 Task: In the  document Povertyfile.epub change page color to  'Grey'. Insert watermark  'Do not copy ' Apply Font Style in watermark Georgia
Action: Mouse moved to (235, 413)
Screenshot: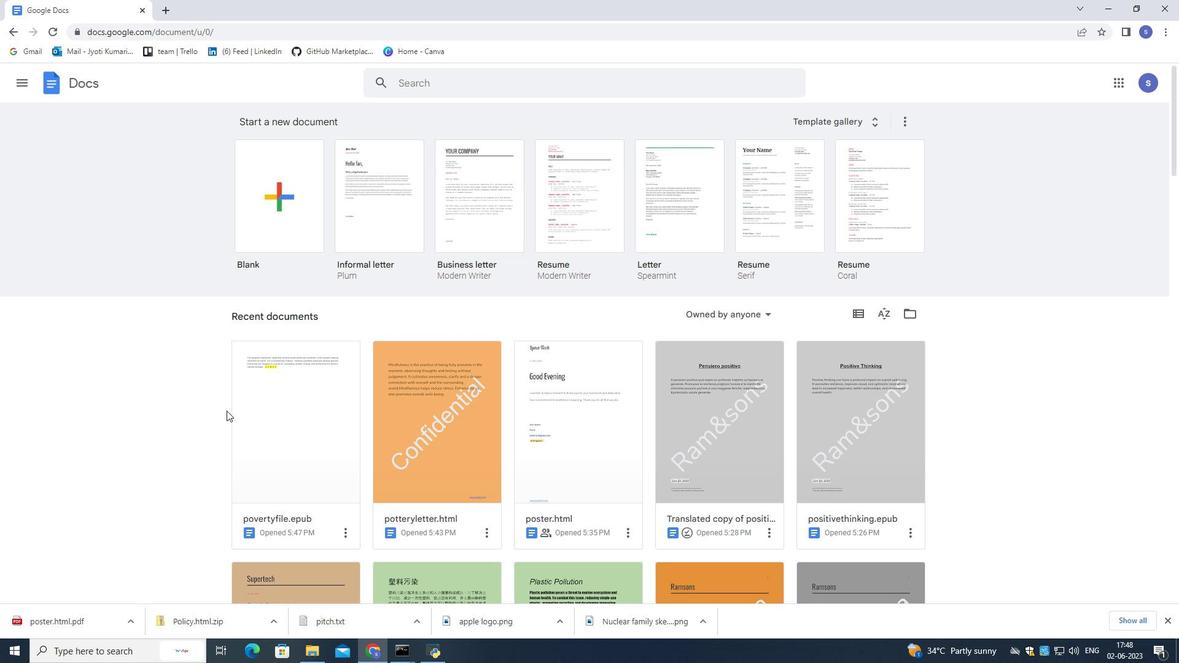 
Action: Mouse pressed left at (235, 413)
Screenshot: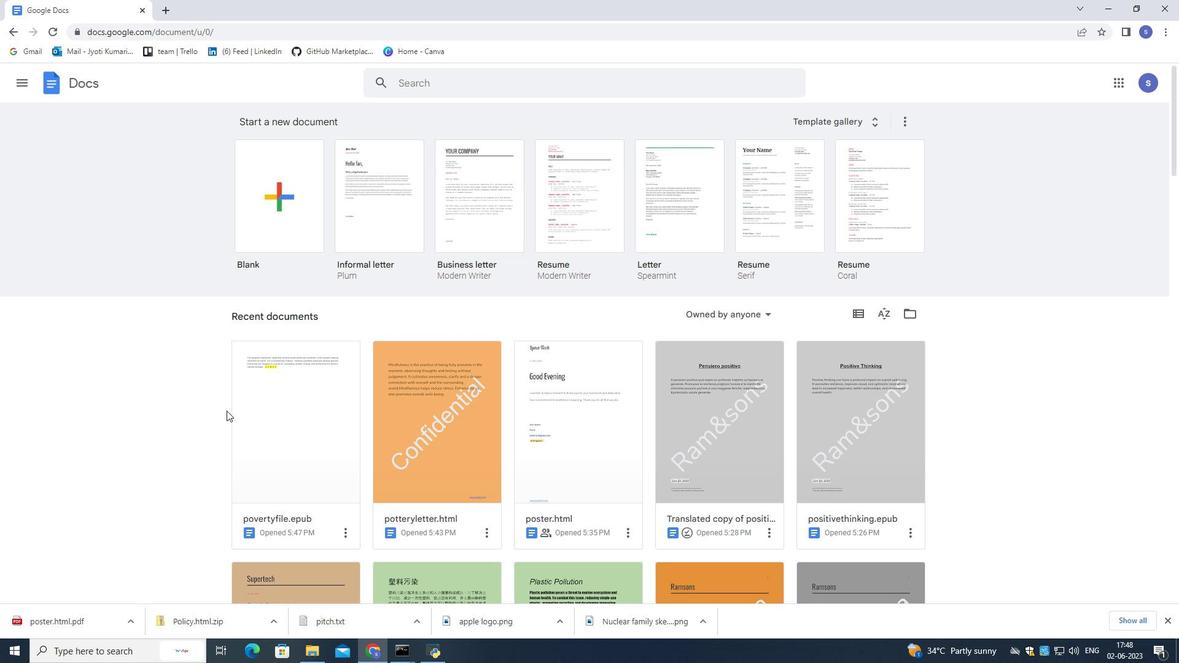 
Action: Mouse moved to (237, 414)
Screenshot: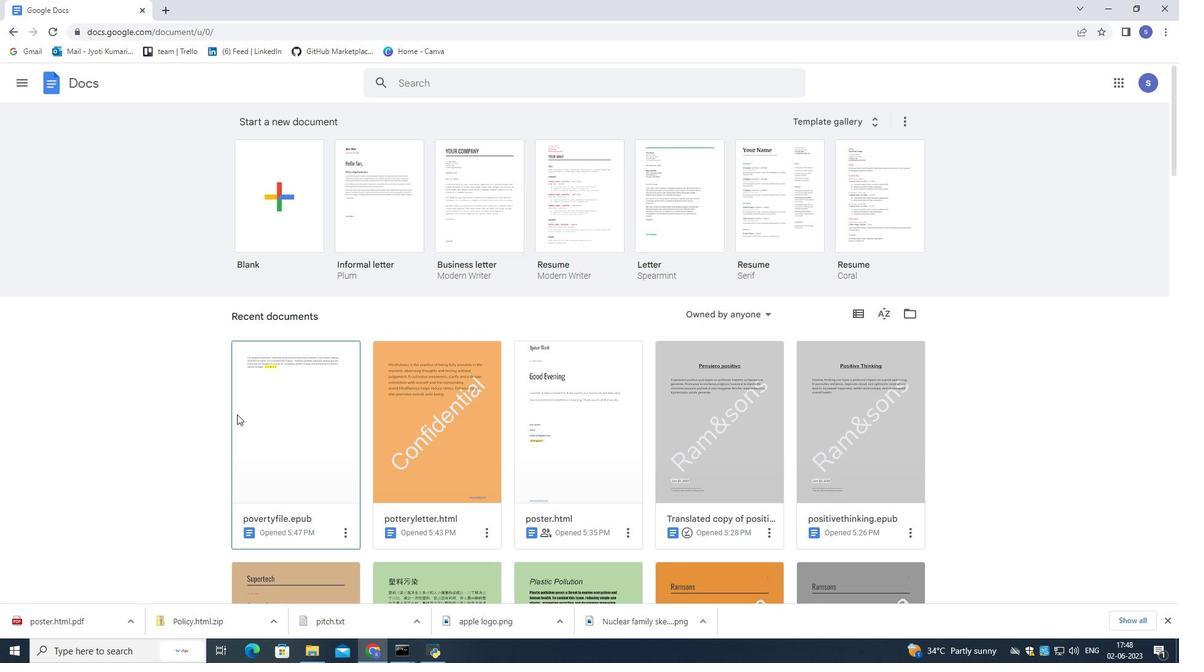 
Action: Mouse pressed left at (237, 414)
Screenshot: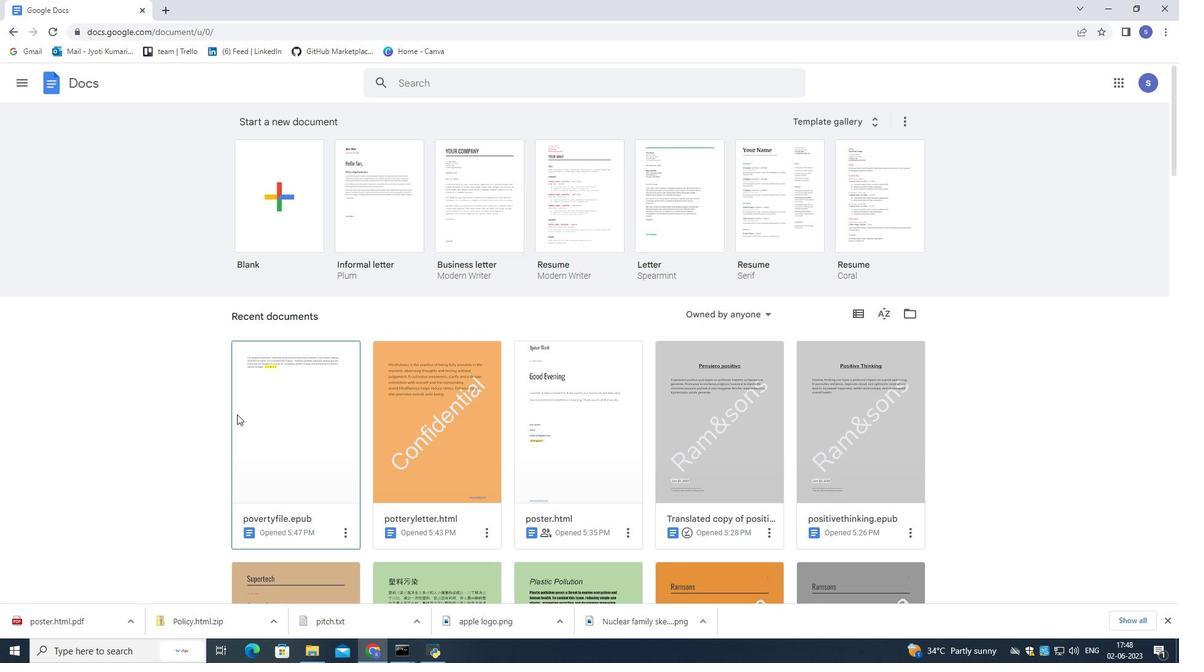 
Action: Mouse moved to (46, 87)
Screenshot: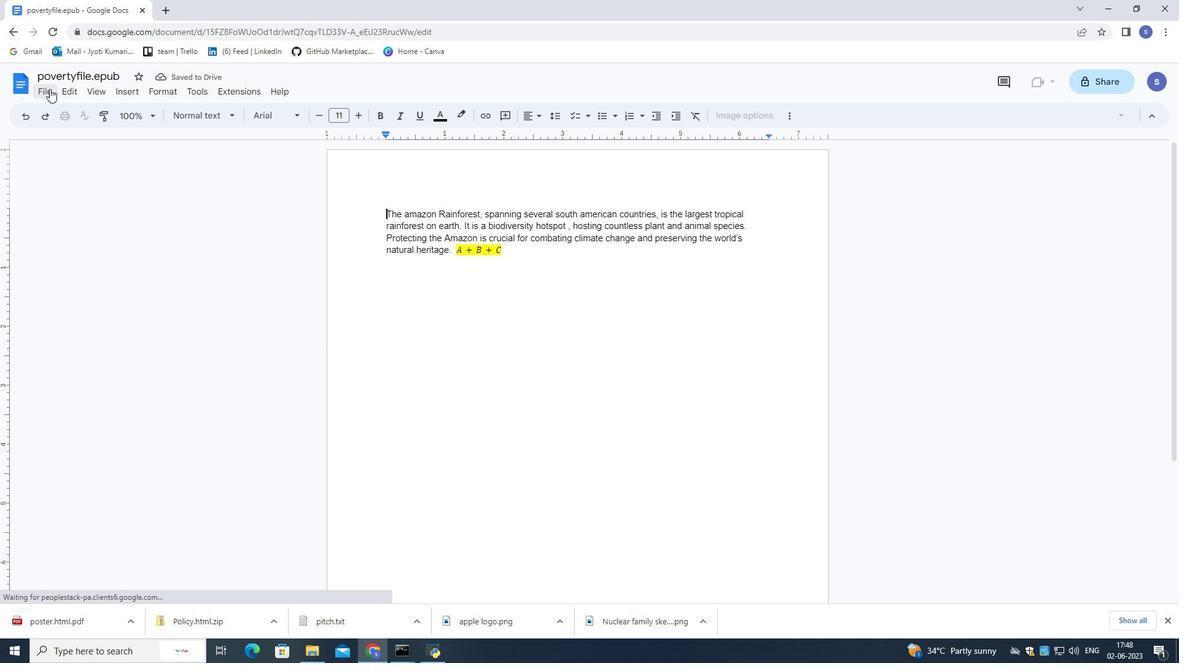 
Action: Mouse pressed left at (46, 87)
Screenshot: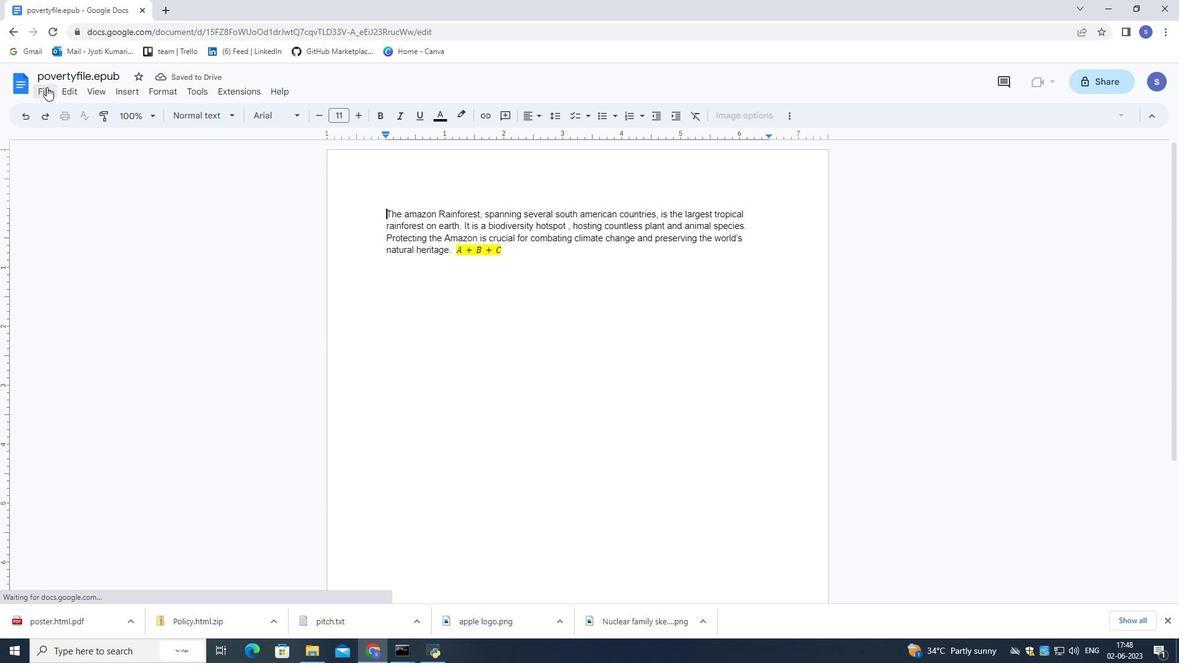 
Action: Mouse moved to (96, 385)
Screenshot: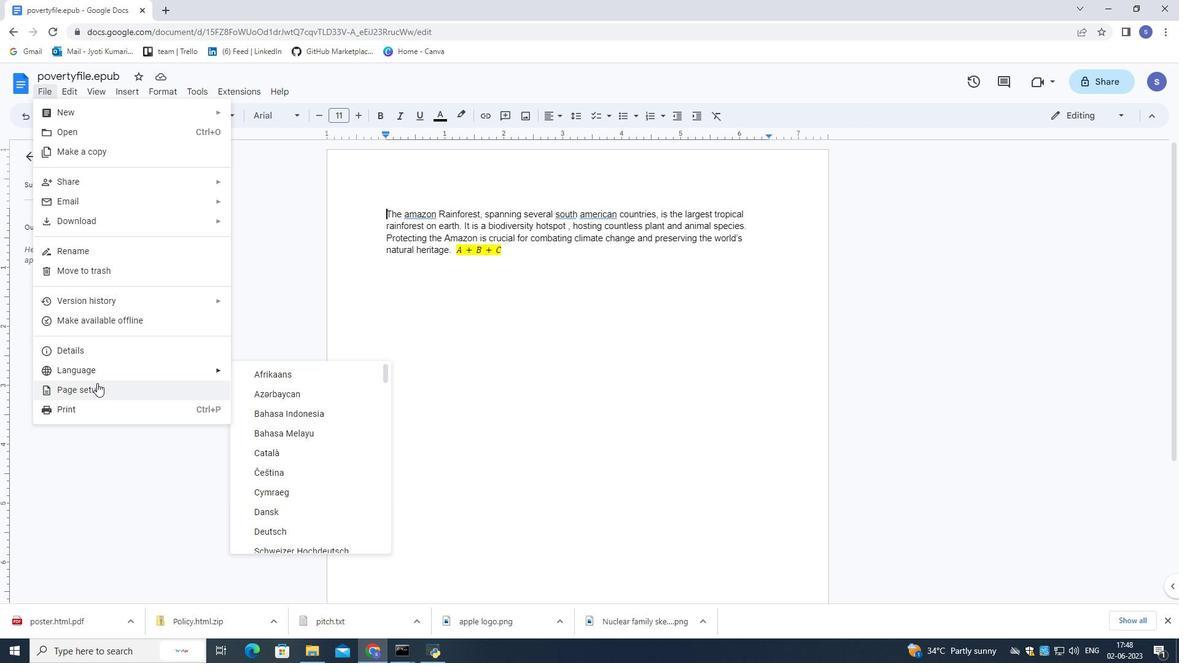 
Action: Mouse pressed left at (96, 385)
Screenshot: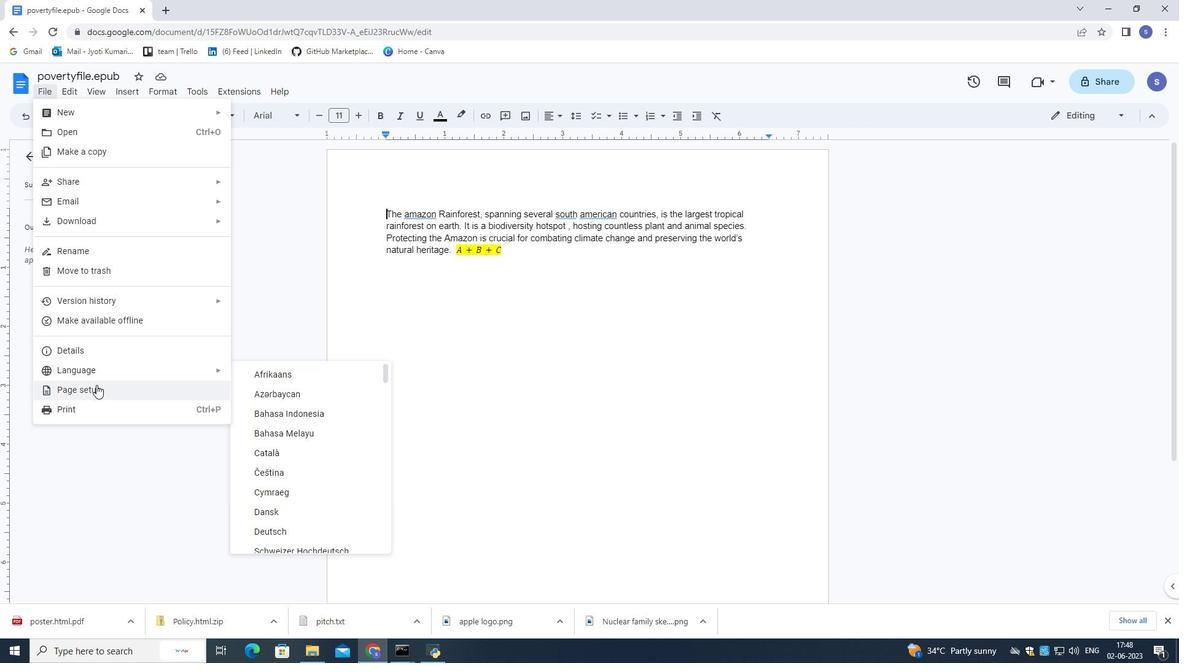 
Action: Mouse moved to (485, 412)
Screenshot: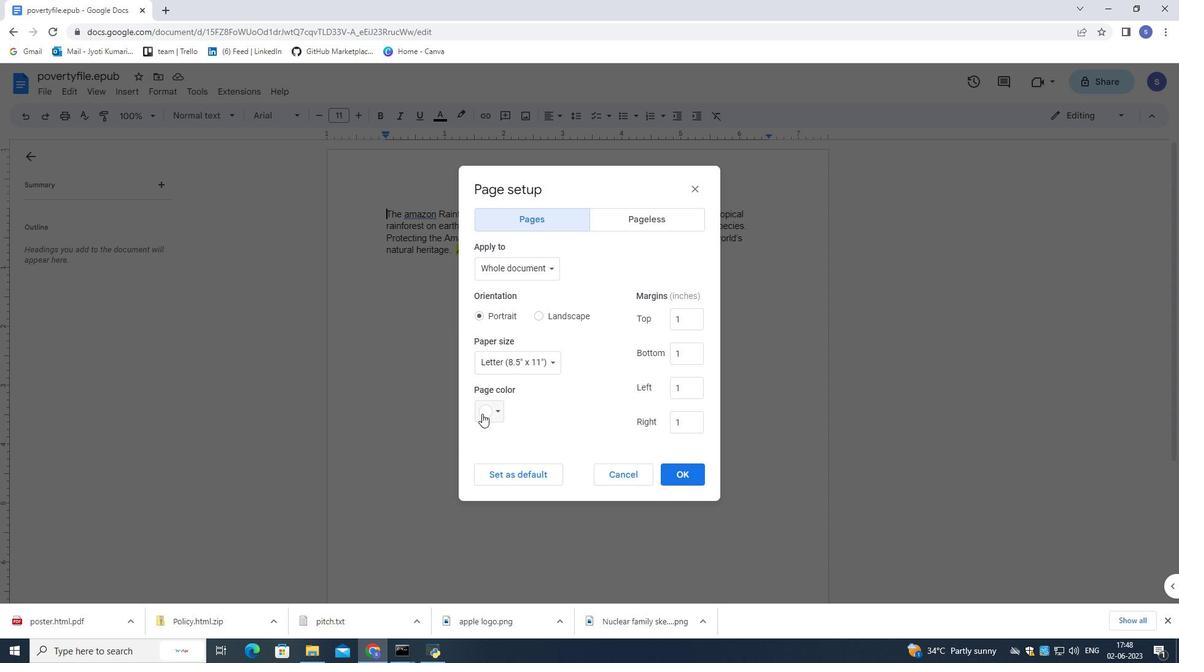 
Action: Mouse pressed left at (485, 412)
Screenshot: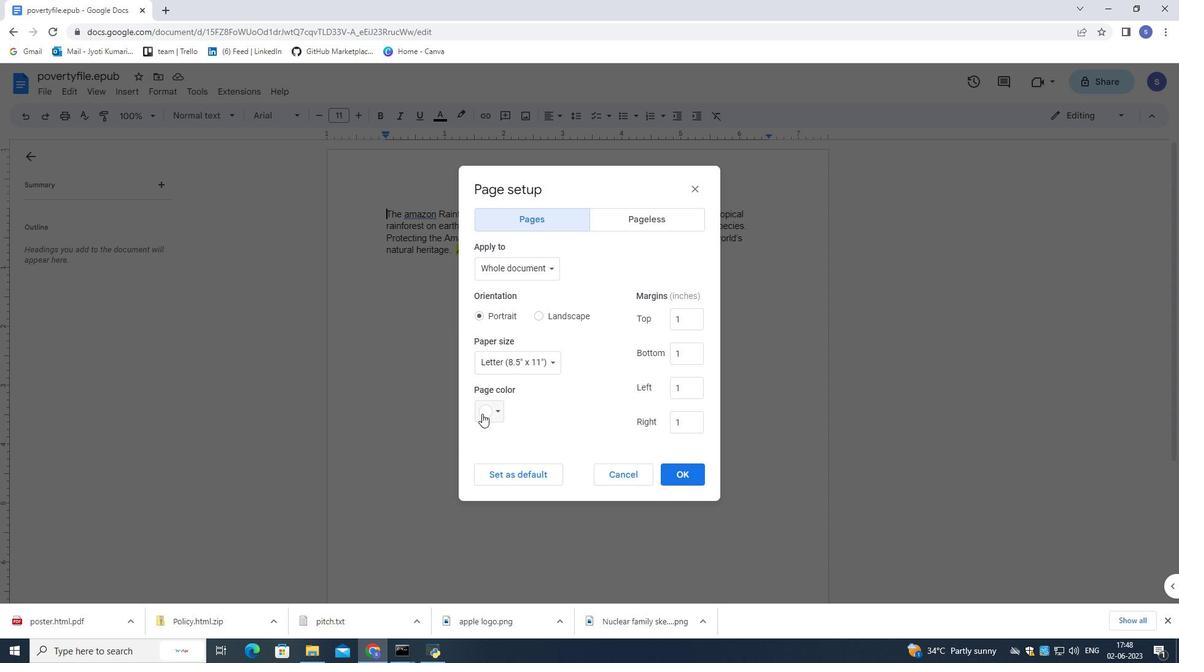 
Action: Mouse moved to (553, 433)
Screenshot: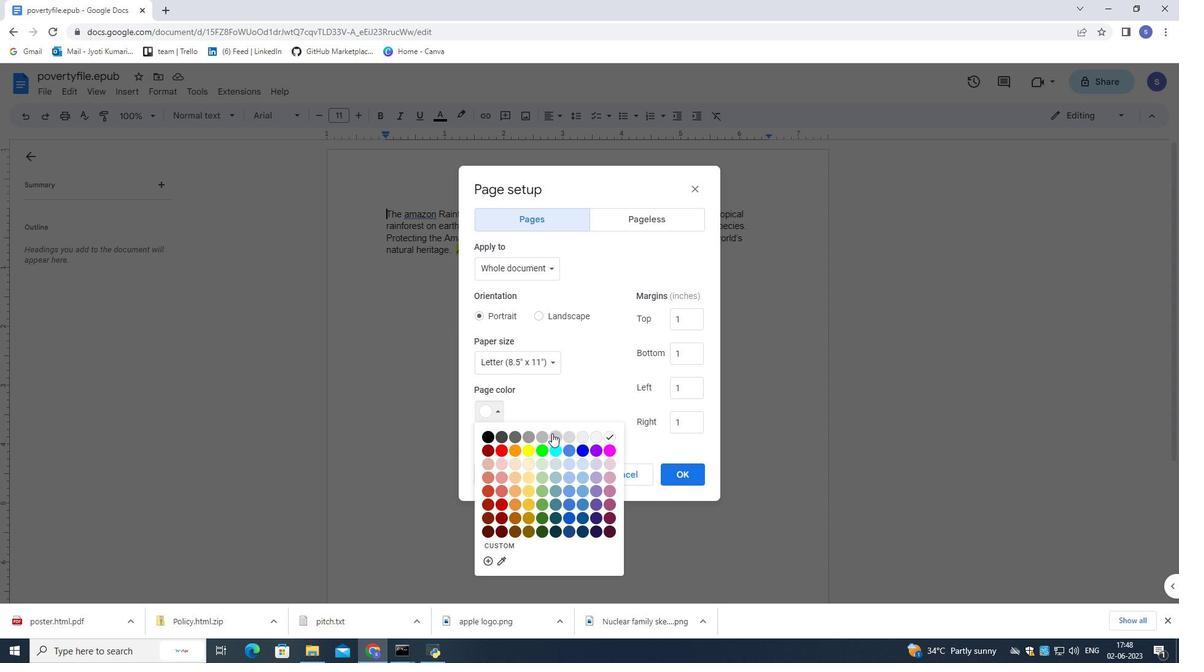 
Action: Mouse pressed left at (553, 433)
Screenshot: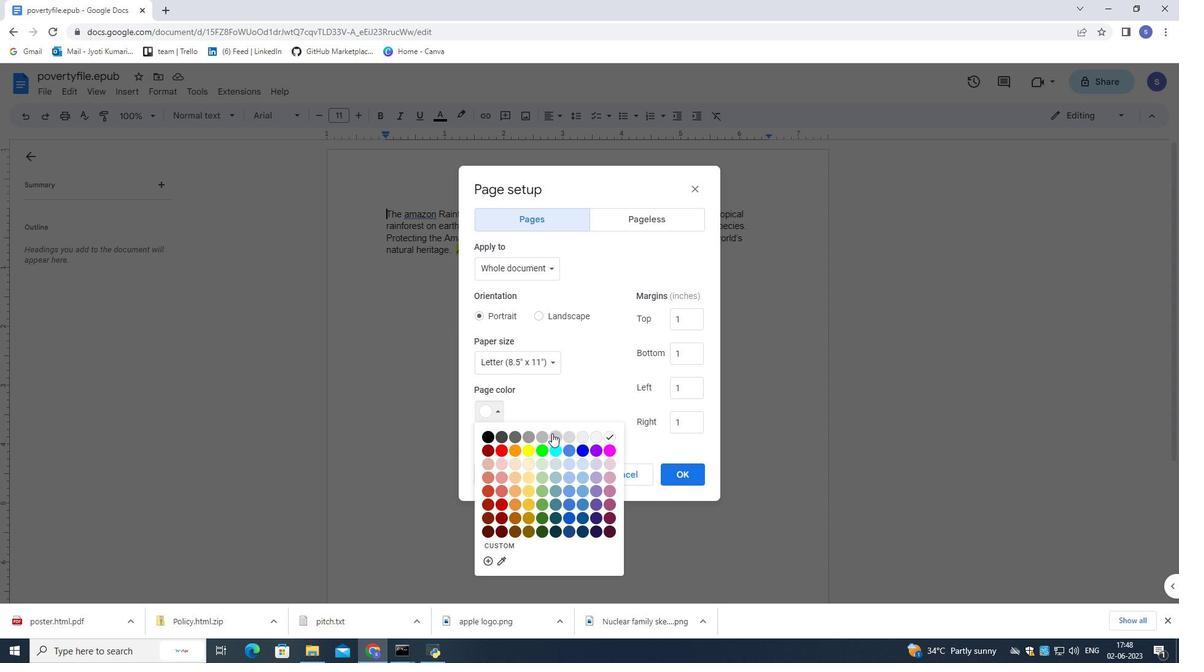 
Action: Mouse moved to (692, 472)
Screenshot: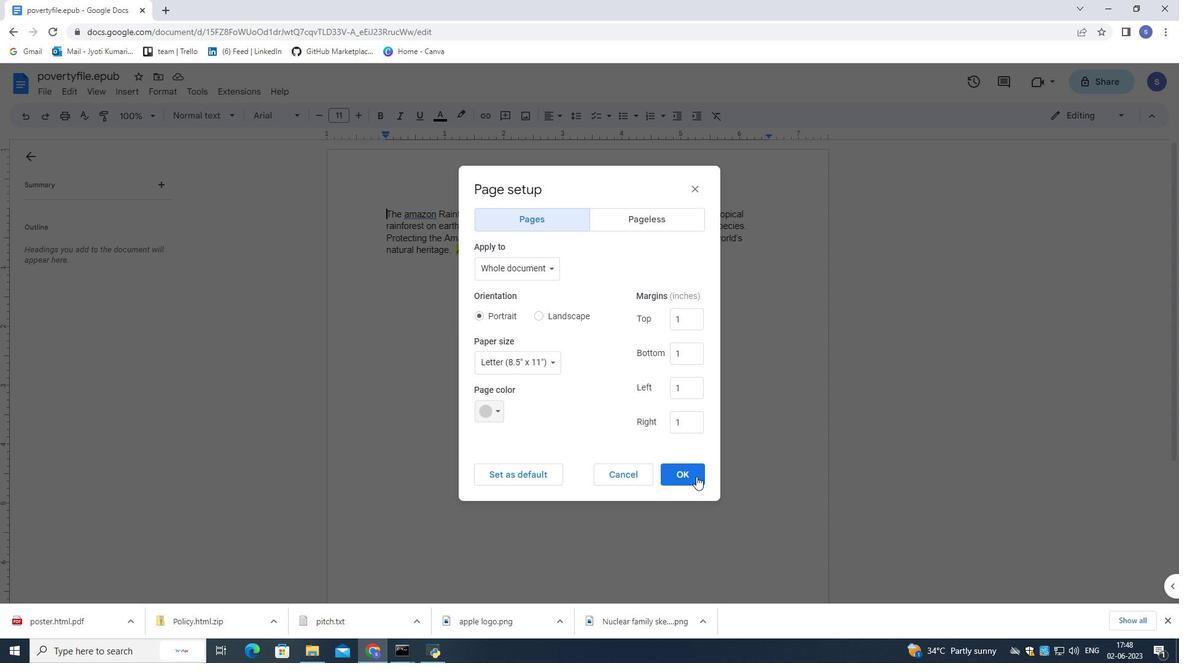 
Action: Mouse pressed left at (692, 472)
Screenshot: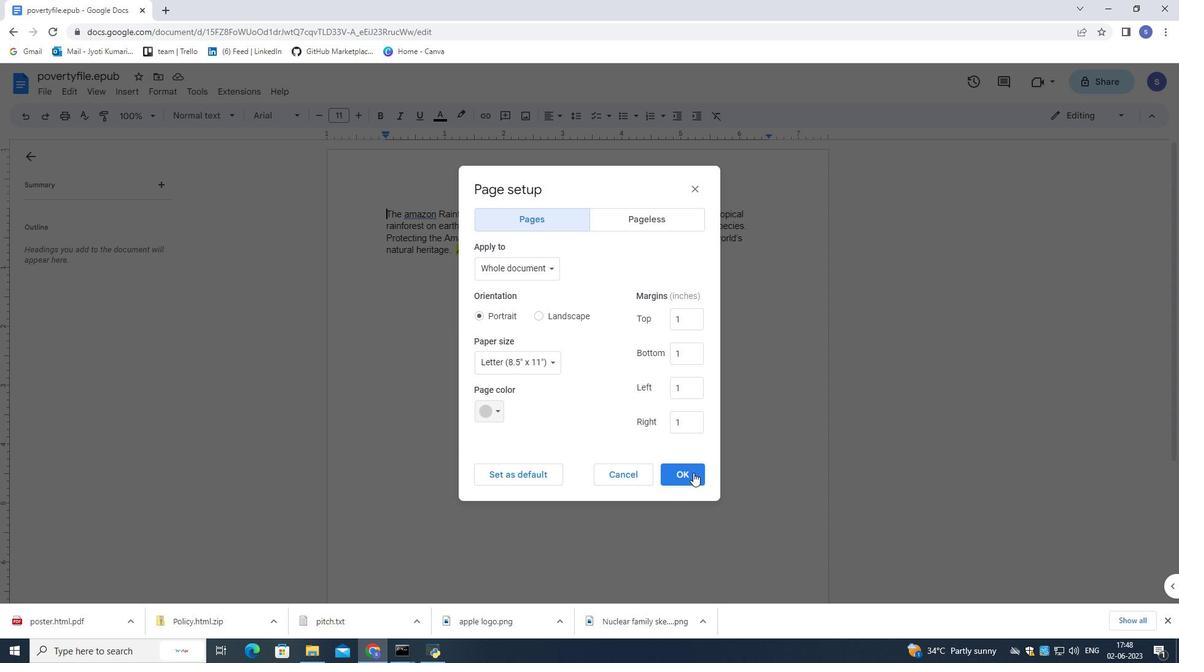 
Action: Mouse moved to (114, 91)
Screenshot: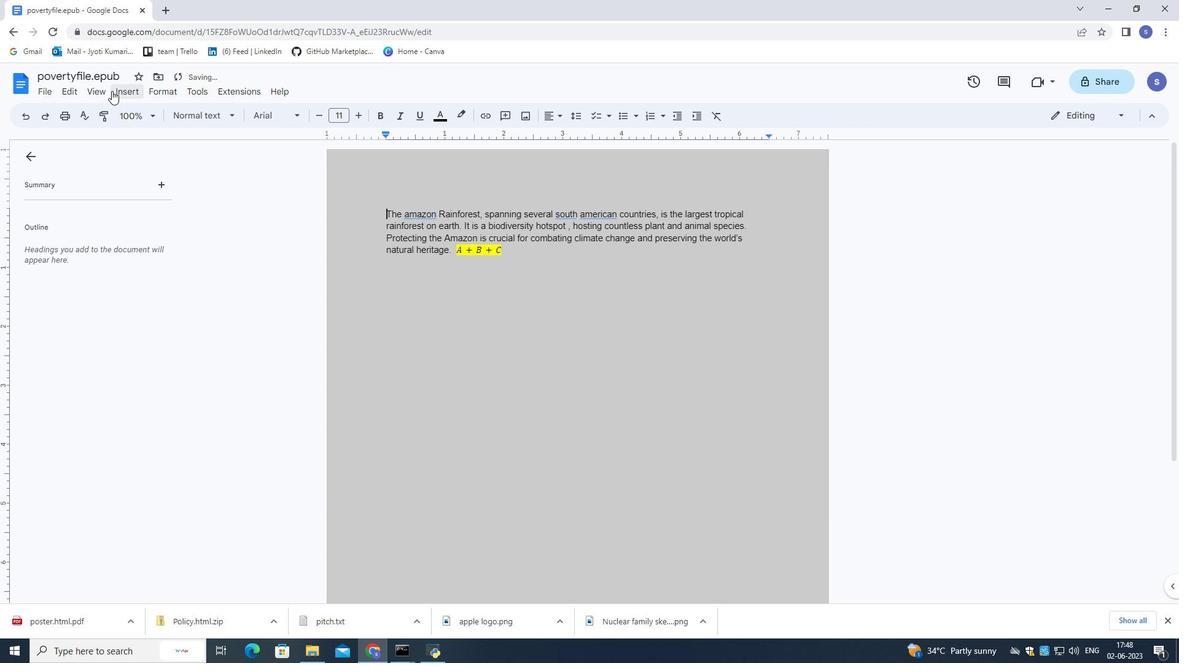
Action: Mouse pressed left at (114, 91)
Screenshot: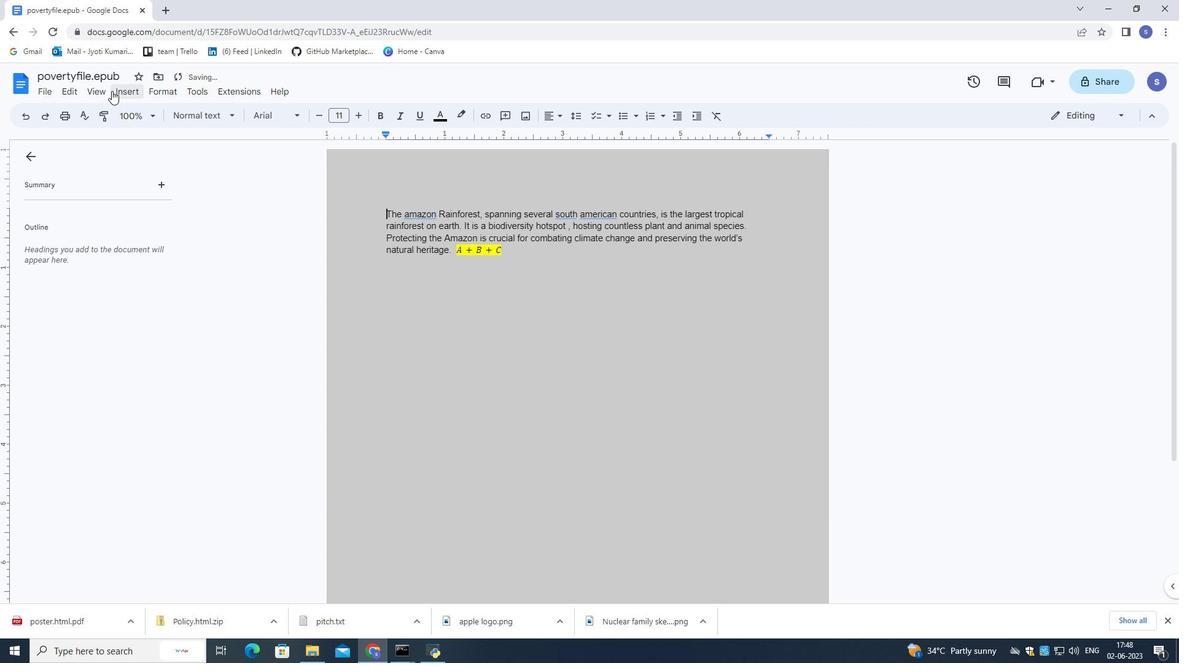 
Action: Mouse moved to (171, 377)
Screenshot: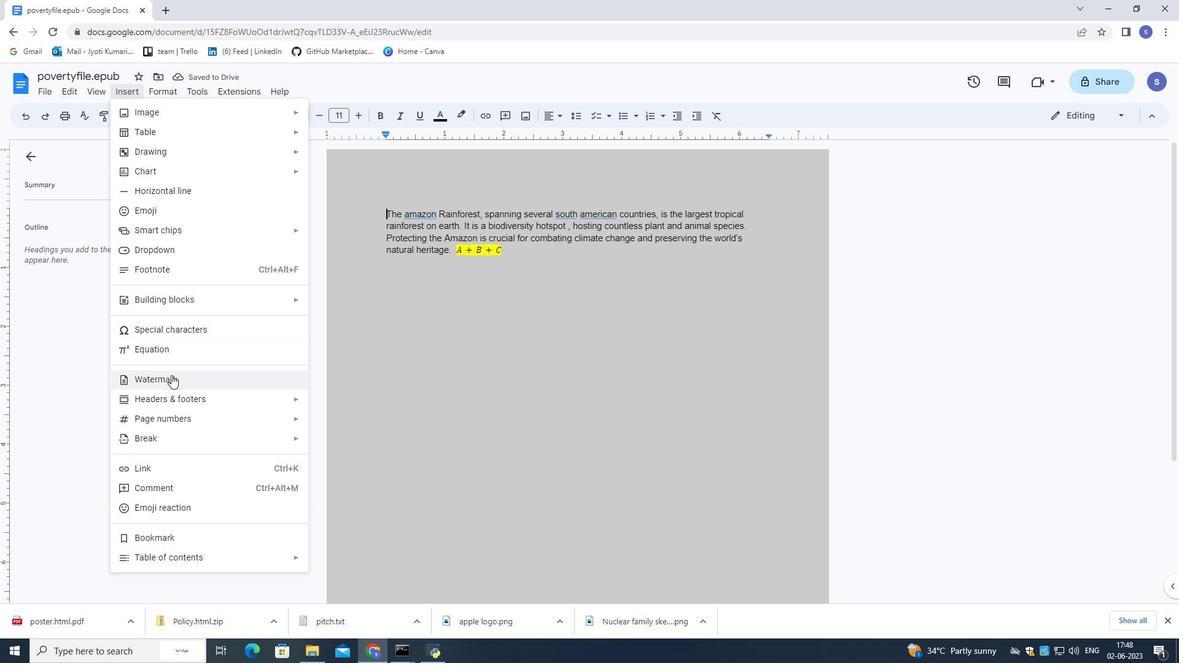 
Action: Mouse pressed left at (171, 377)
Screenshot: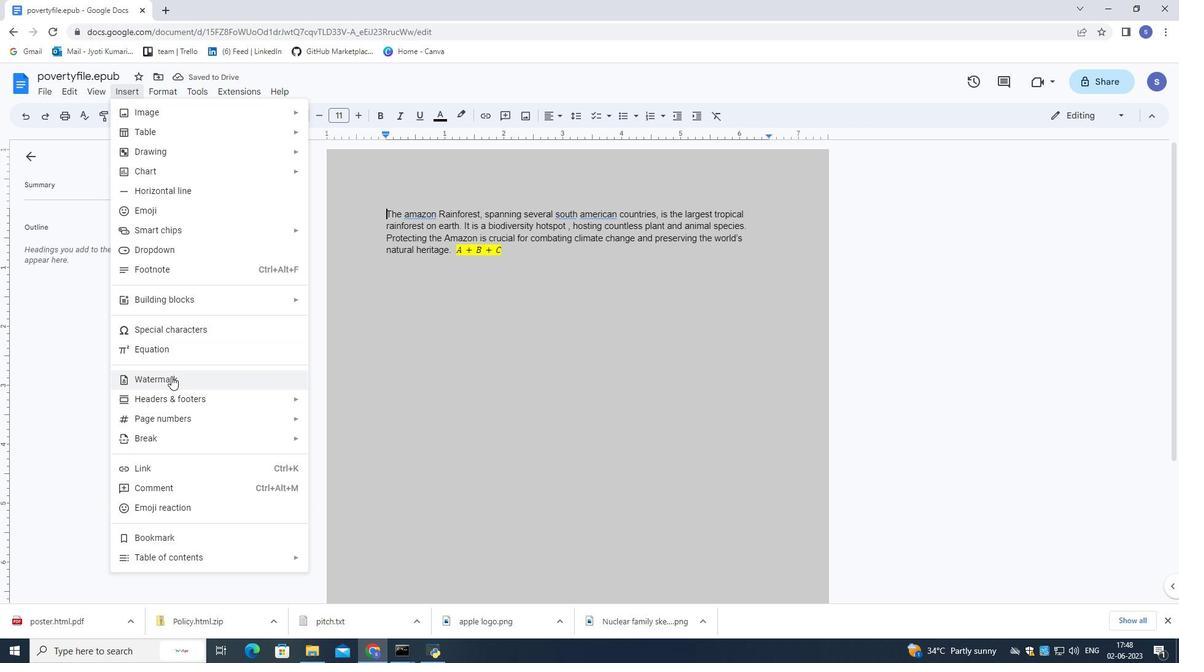 
Action: Mouse moved to (1122, 152)
Screenshot: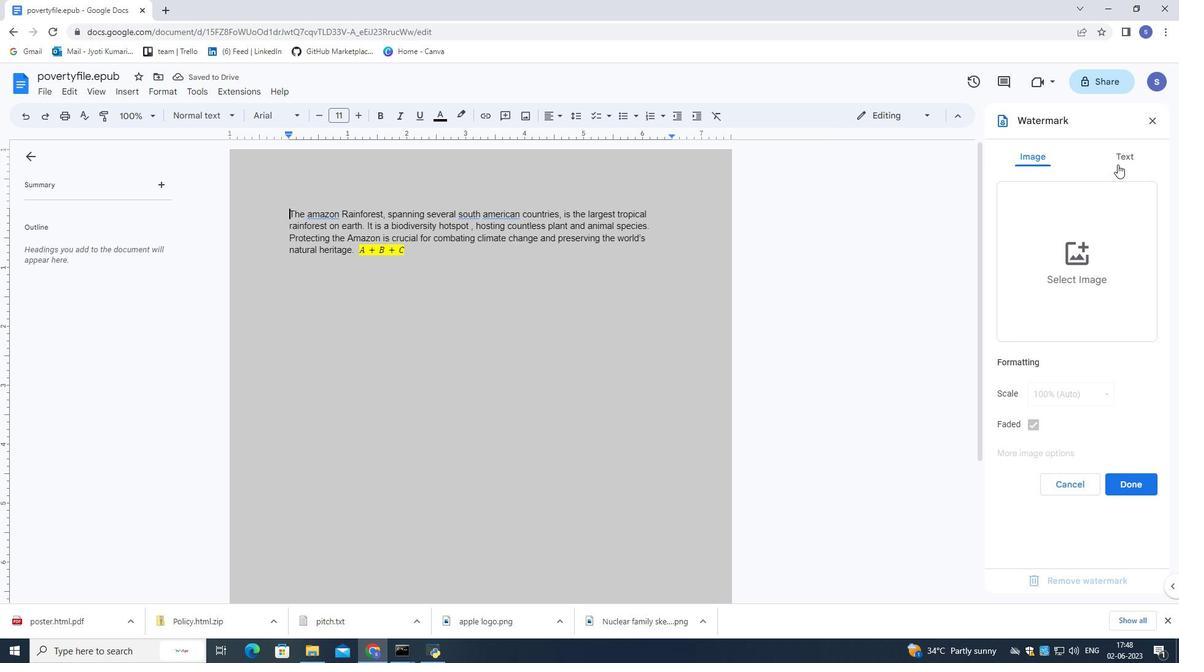 
Action: Mouse pressed left at (1122, 152)
Screenshot: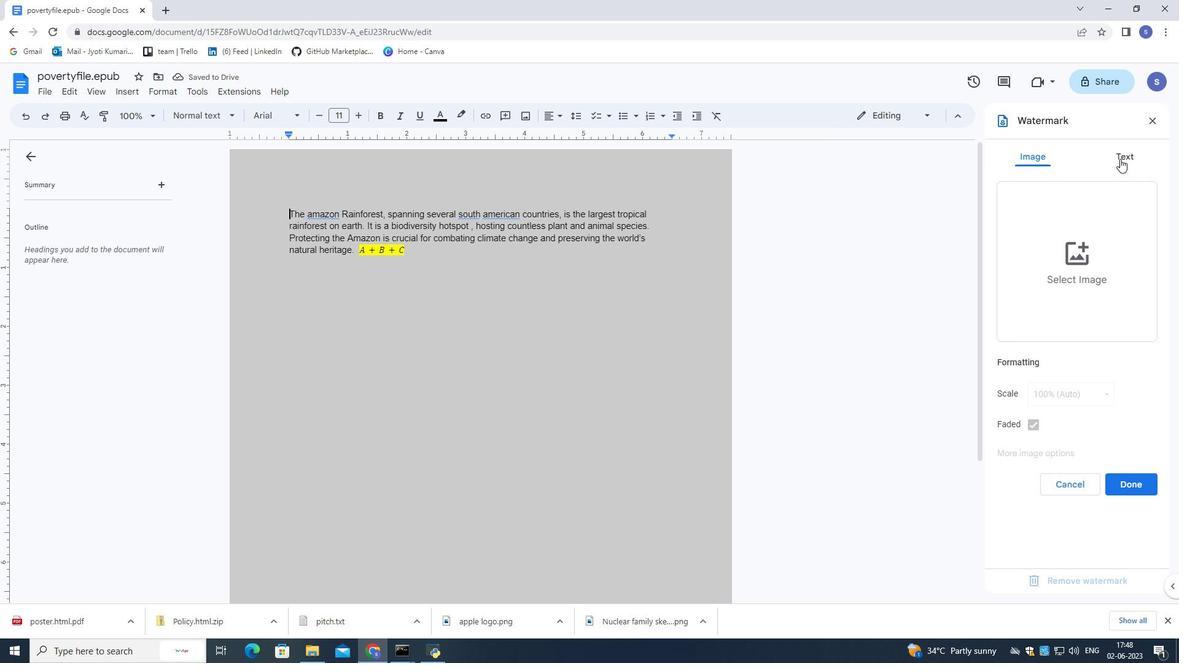 
Action: Mouse moved to (1075, 197)
Screenshot: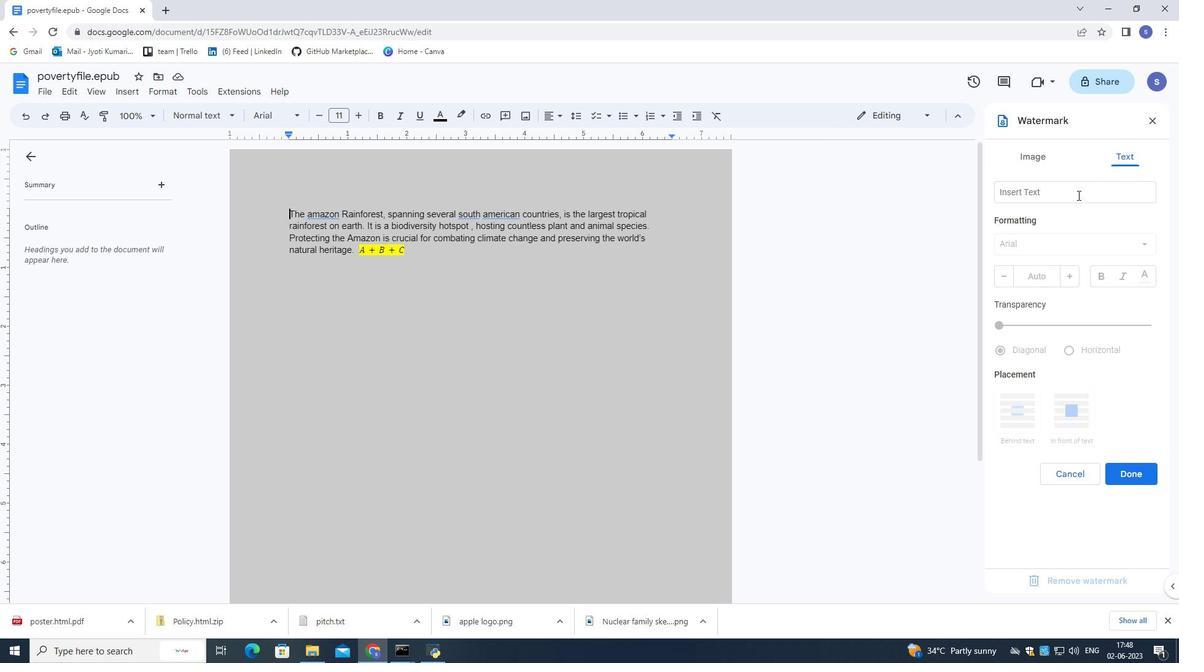 
Action: Mouse pressed left at (1075, 197)
Screenshot: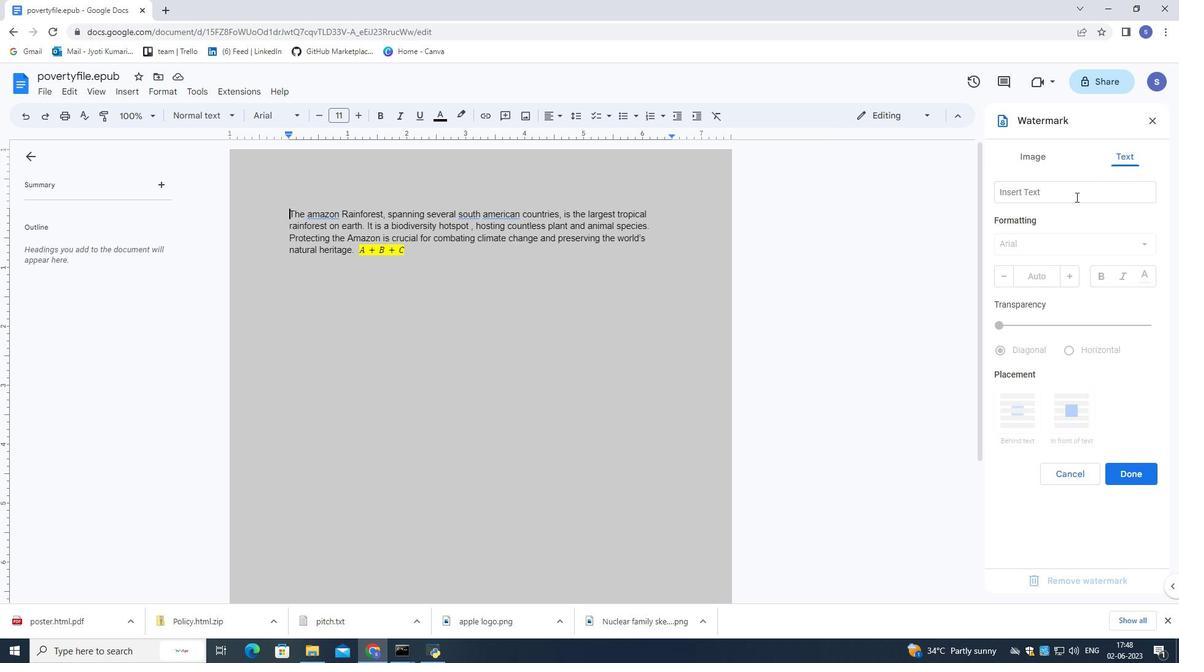 
Action: Mouse moved to (1074, 197)
Screenshot: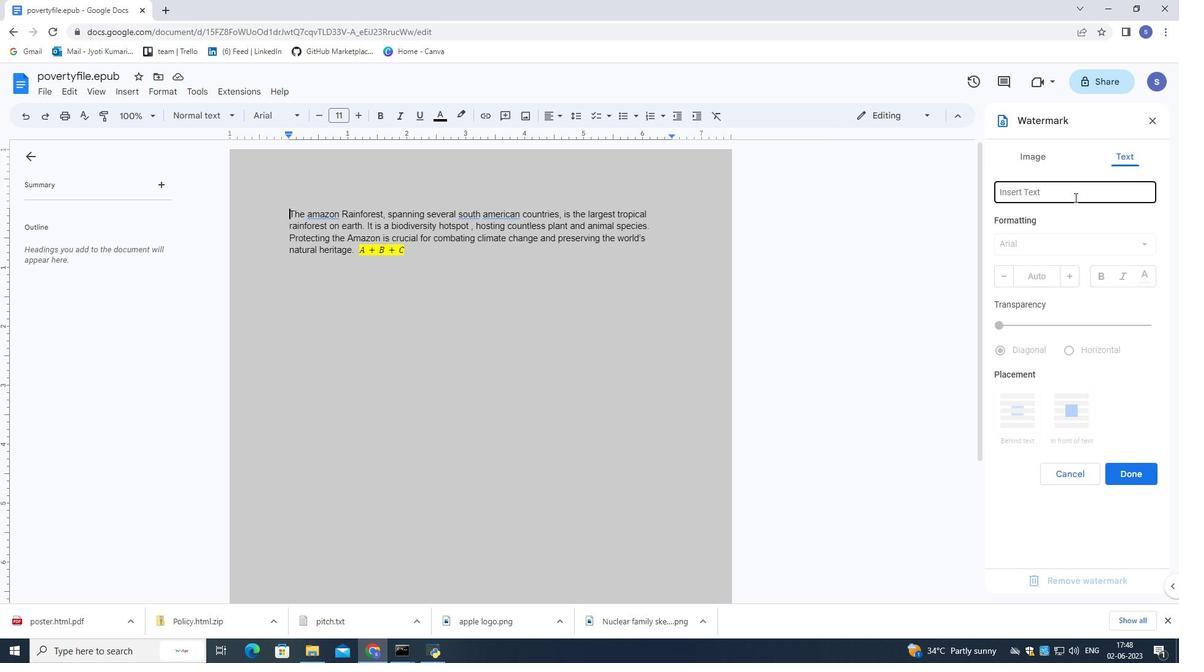 
Action: Key pressed d
Screenshot: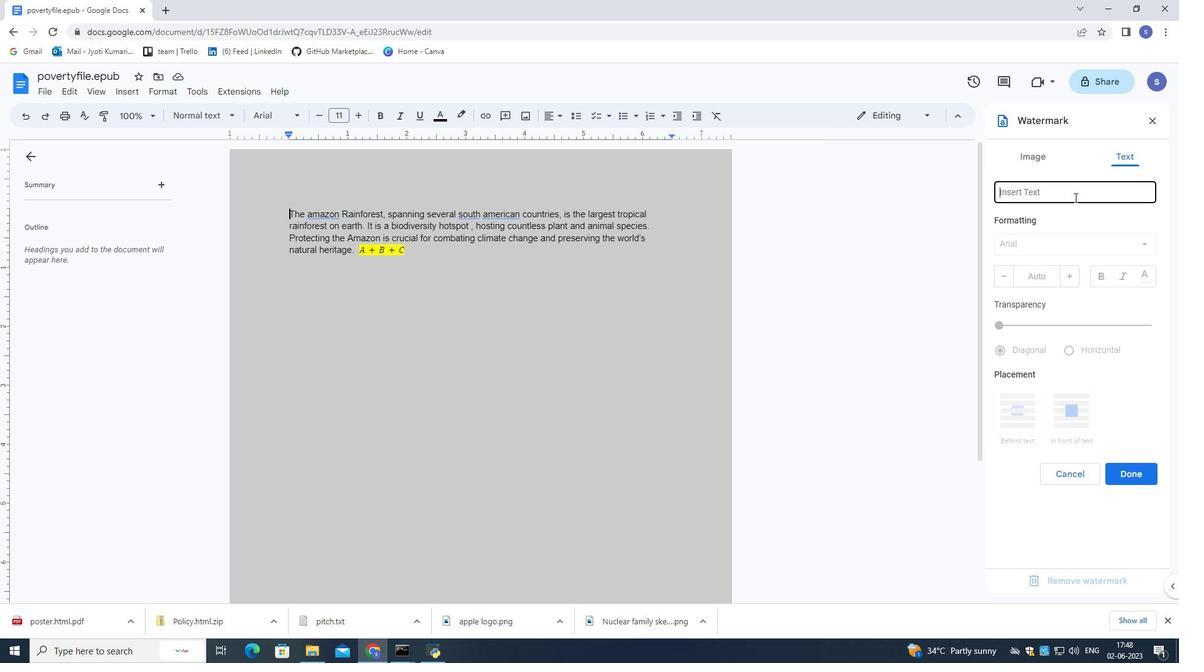 
Action: Mouse moved to (1070, 194)
Screenshot: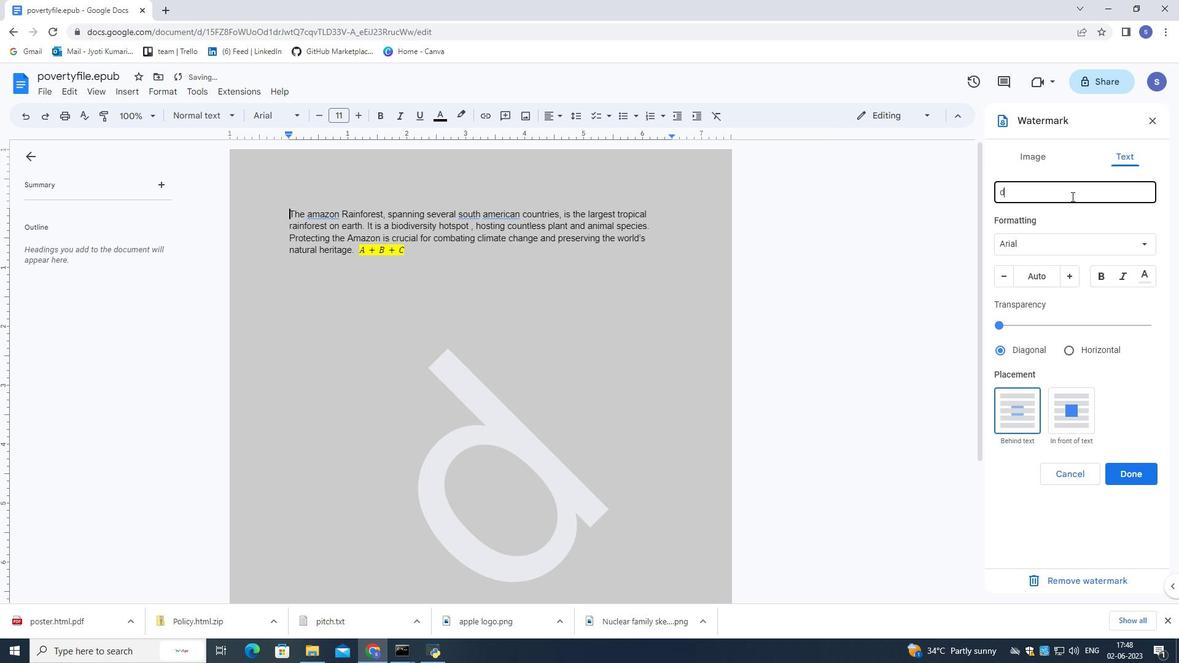 
Action: Key pressed o
Screenshot: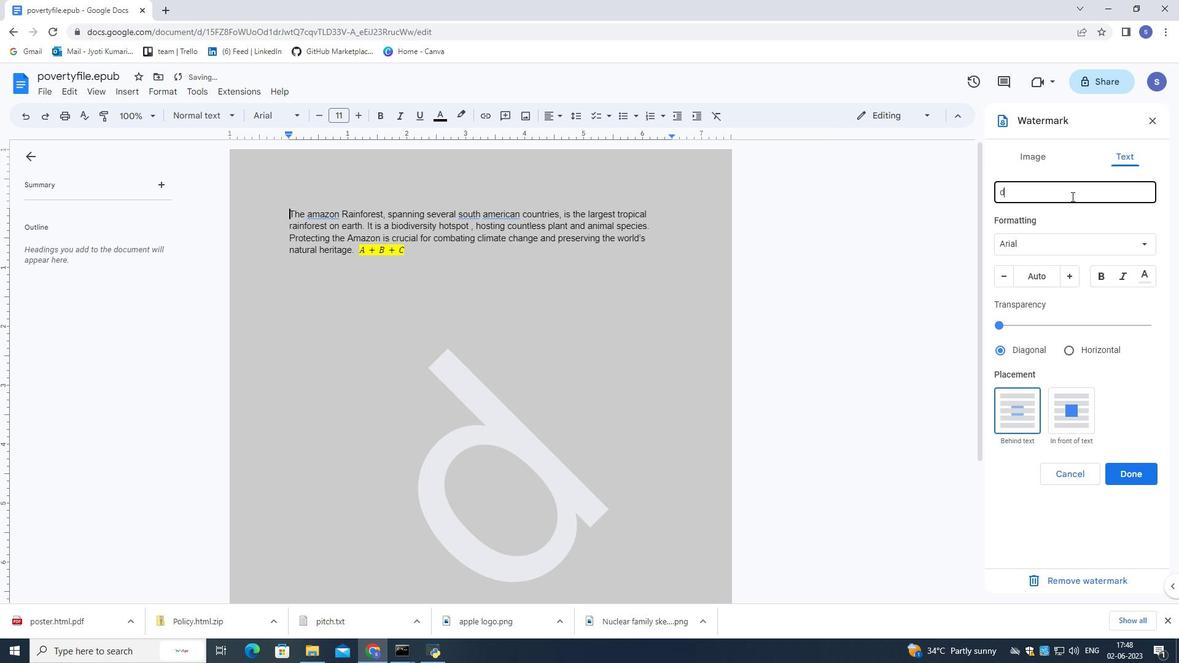 
Action: Mouse moved to (889, 76)
Screenshot: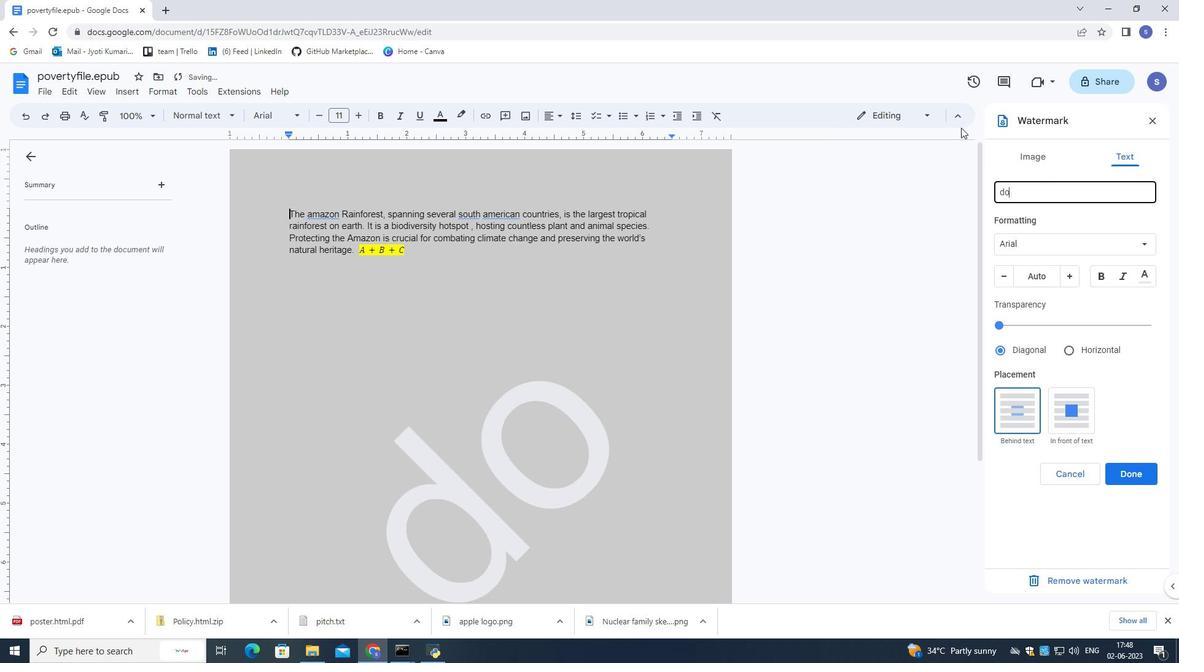 
Action: Key pressed <Key.backspace><Key.backspace><Key.shift>Do<Key.space>not<Key.space>copy
Screenshot: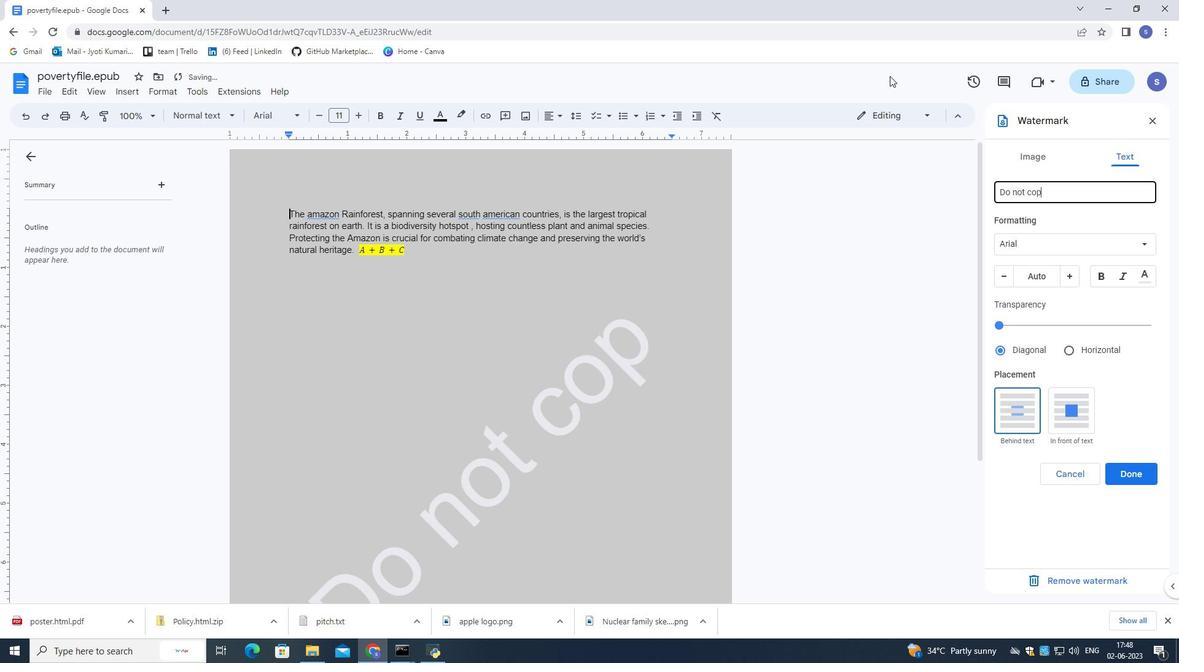 
Action: Mouse moved to (1048, 218)
Screenshot: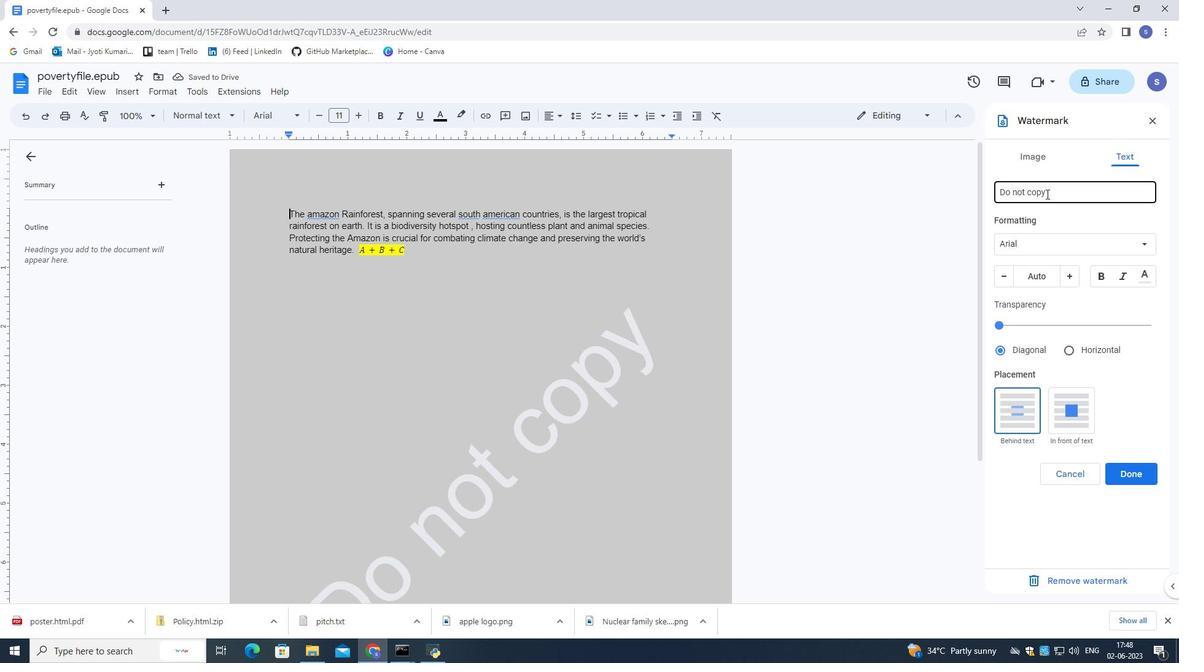 
Action: Mouse scrolled (1048, 218) with delta (0, 0)
Screenshot: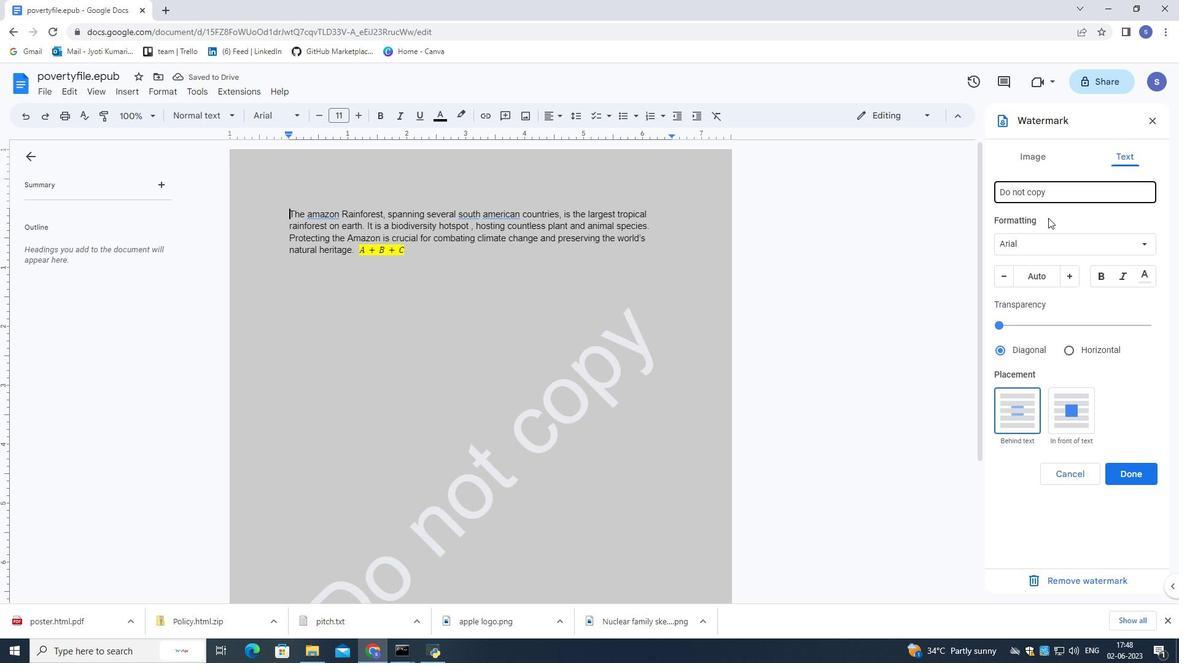 
Action: Mouse scrolled (1048, 218) with delta (0, 0)
Screenshot: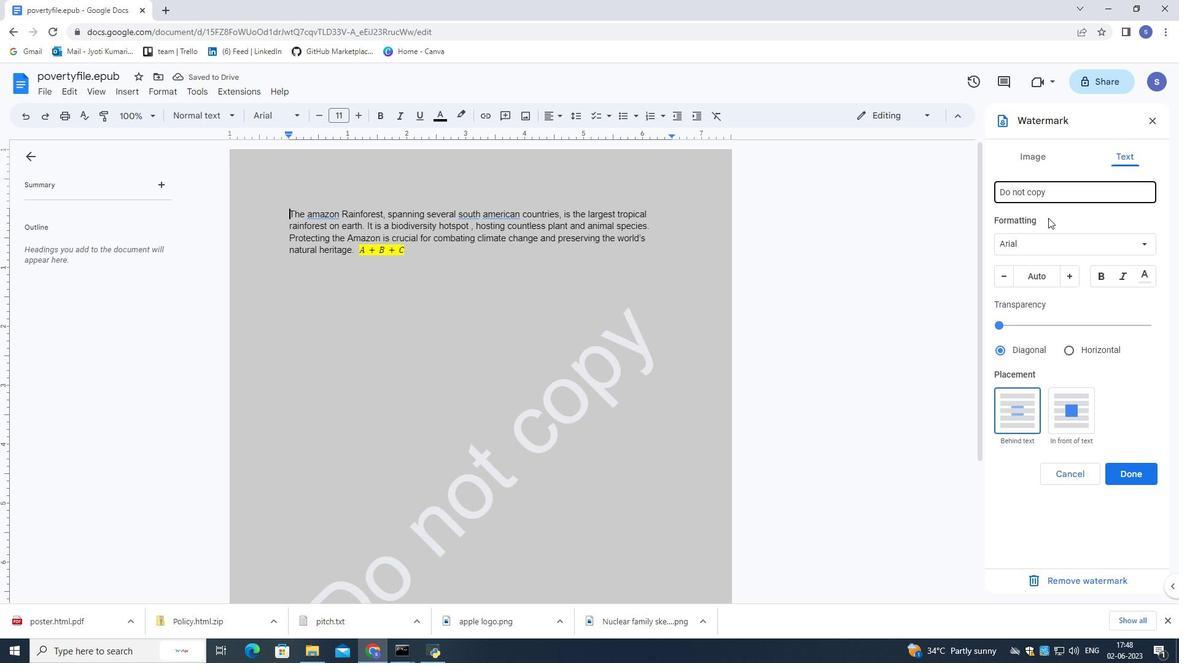 
Action: Mouse scrolled (1048, 218) with delta (0, 0)
Screenshot: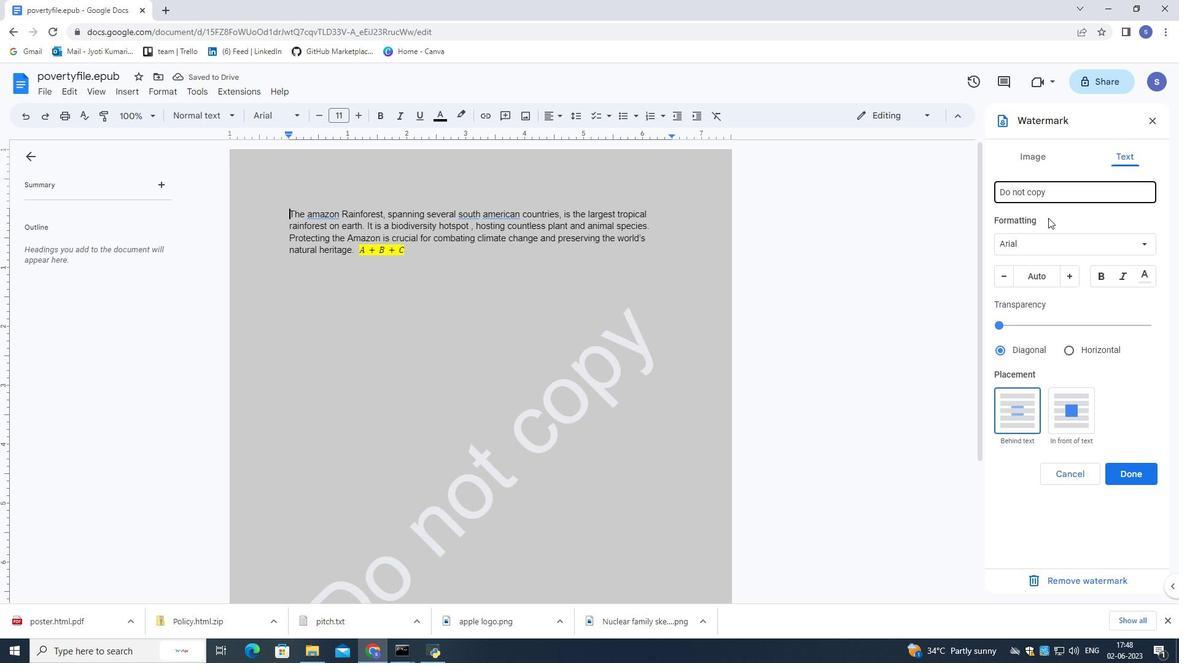 
Action: Mouse moved to (1046, 242)
Screenshot: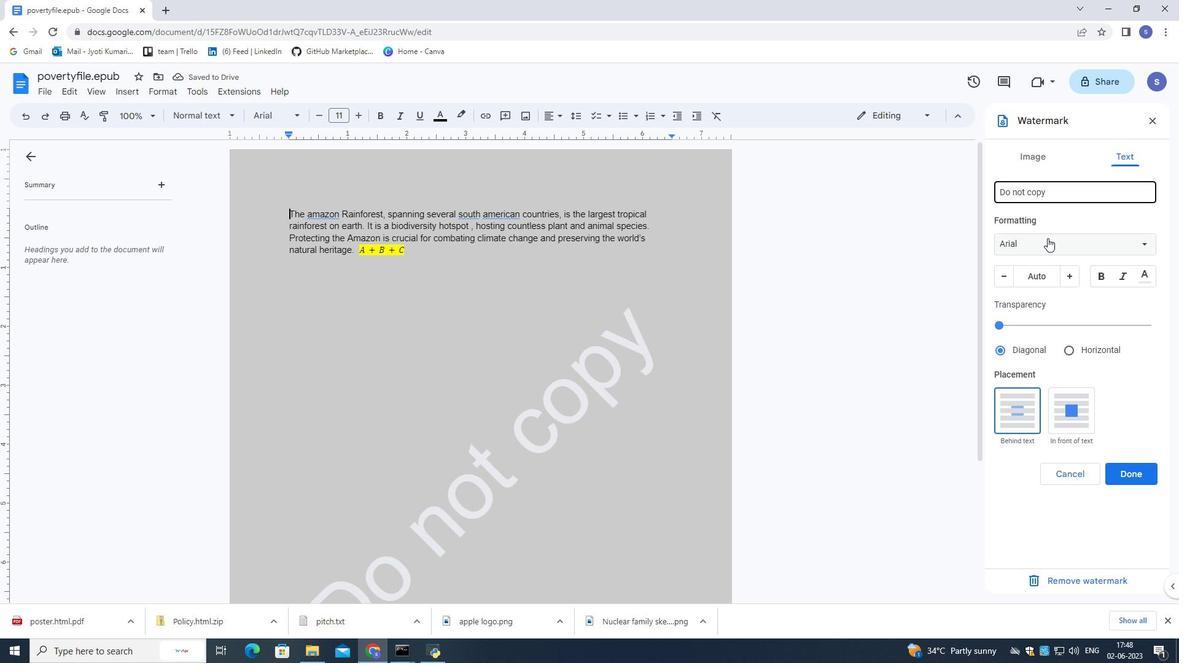 
Action: Mouse pressed left at (1046, 242)
Screenshot: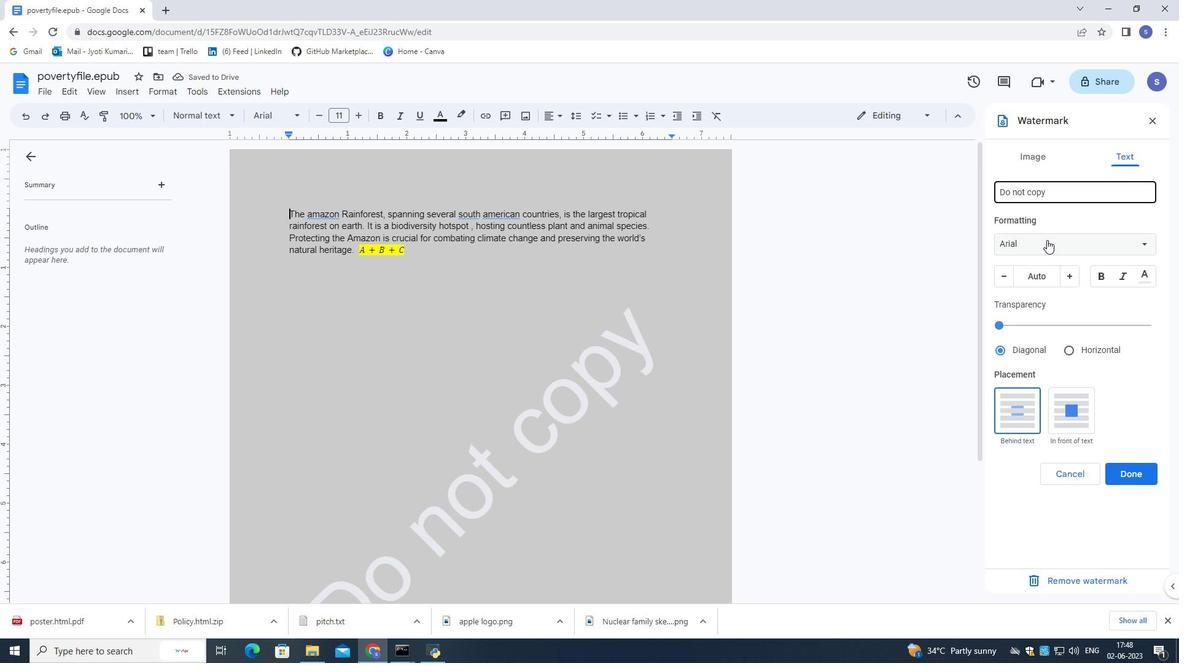 
Action: Mouse moved to (1045, 270)
Screenshot: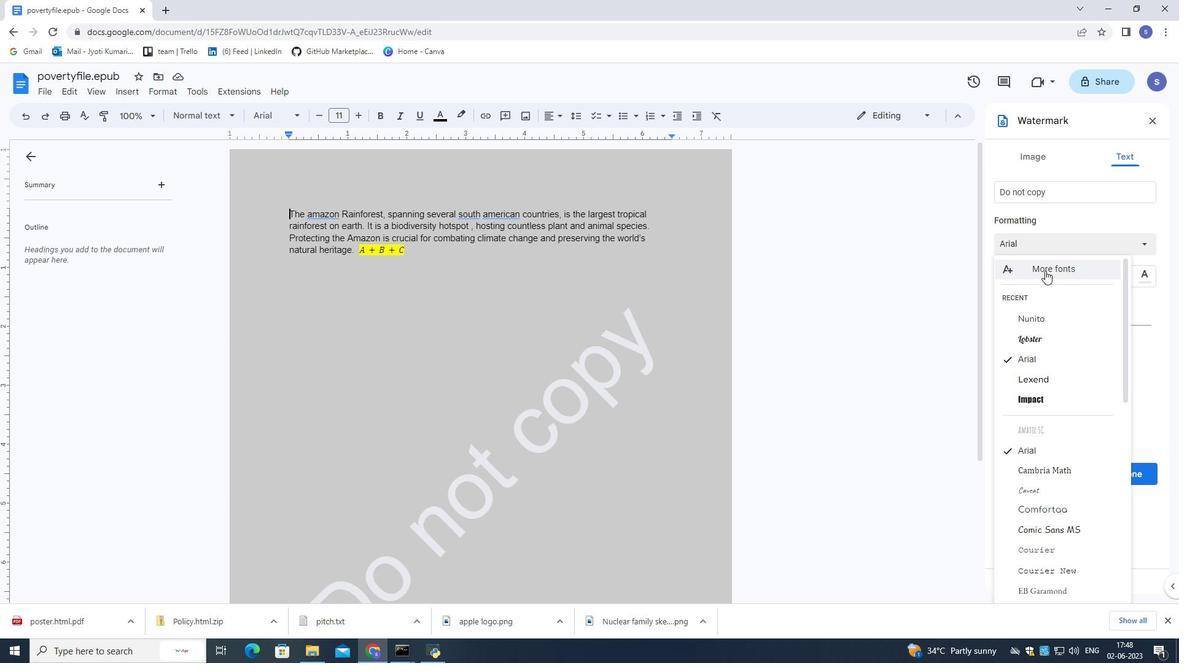 
Action: Mouse pressed left at (1045, 270)
Screenshot: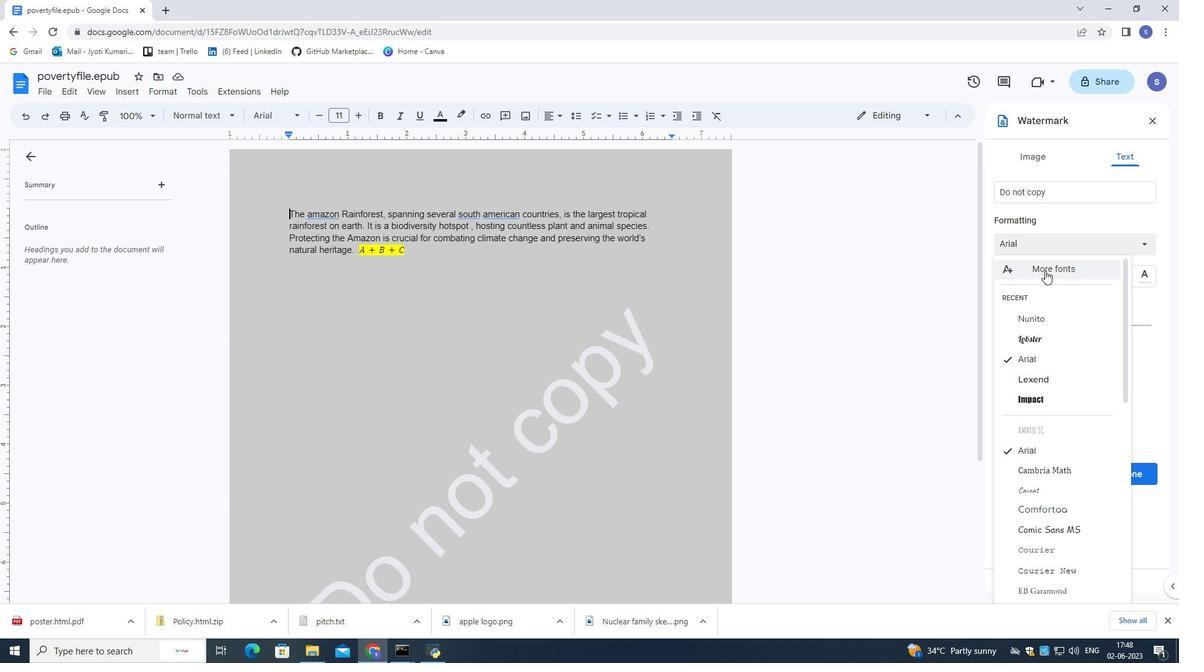 
Action: Mouse moved to (431, 187)
Screenshot: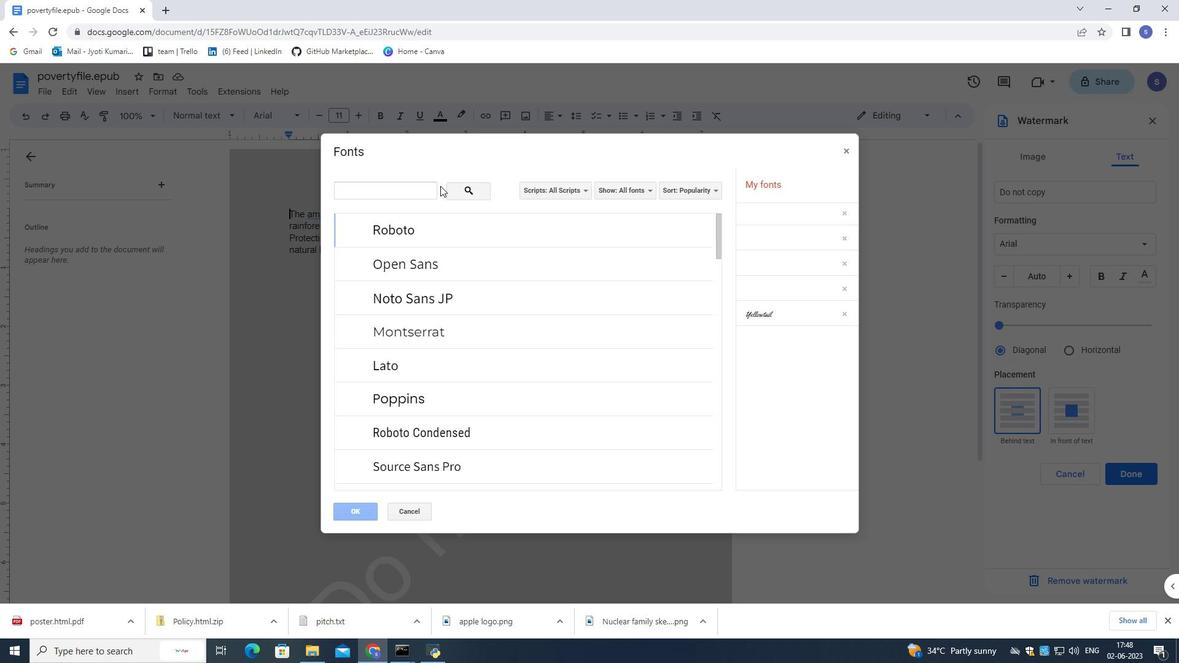 
Action: Mouse pressed left at (431, 187)
Screenshot: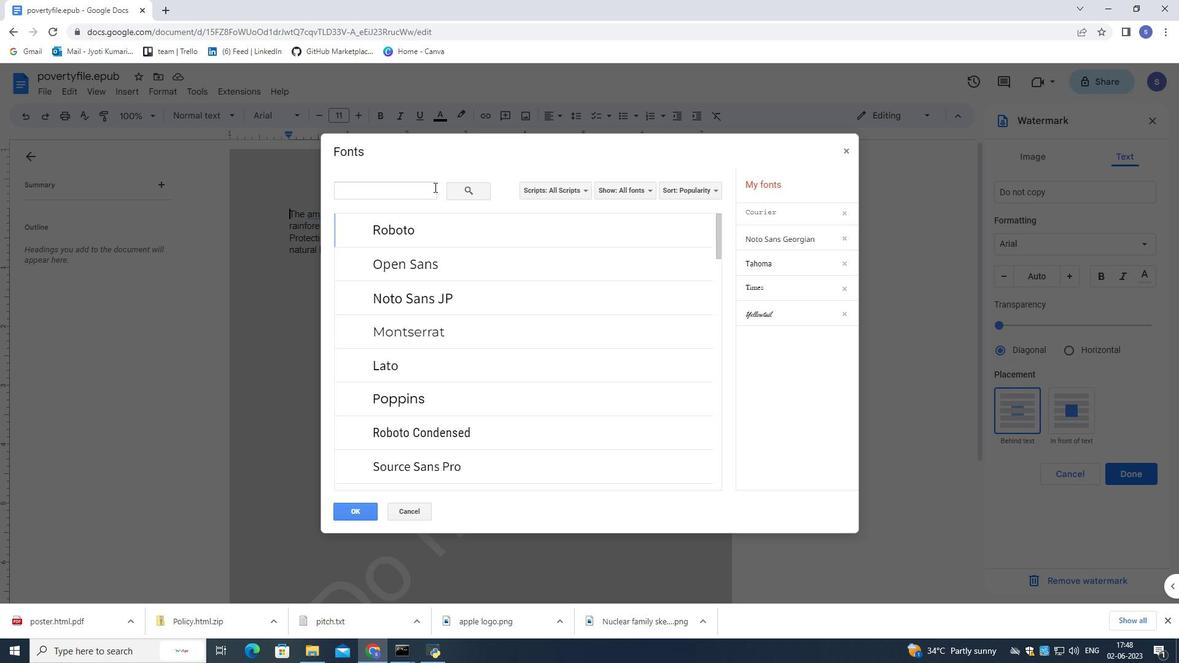
Action: Mouse moved to (431, 188)
Screenshot: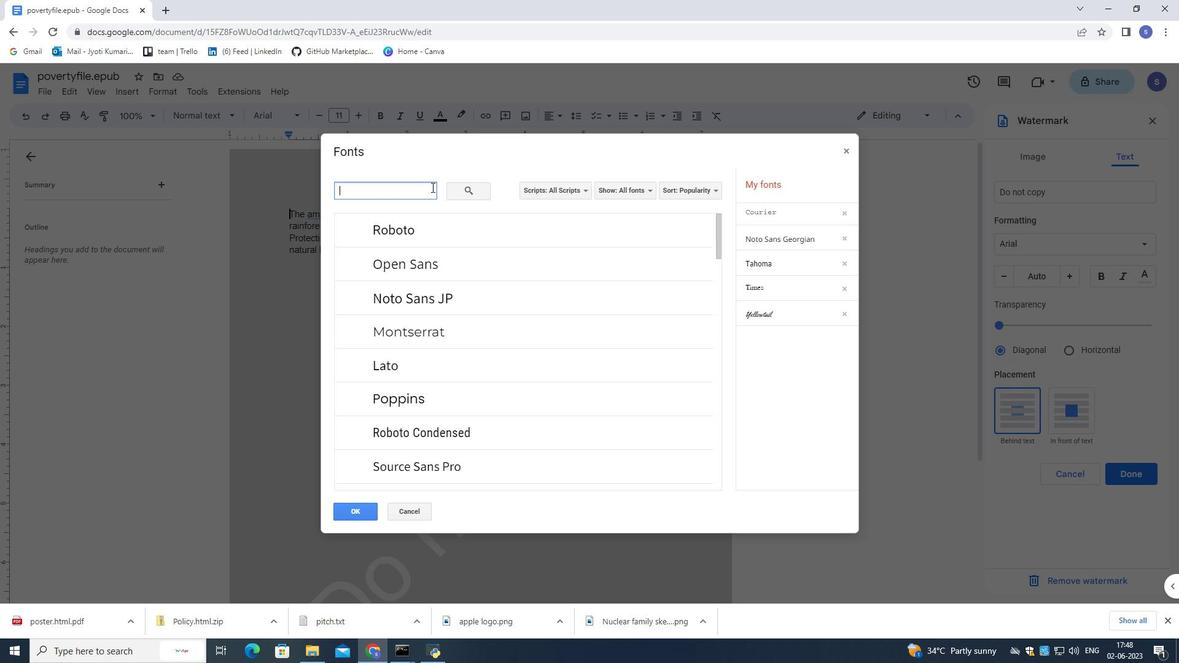 
Action: Key pressed geor<Key.backspace>rgia
Screenshot: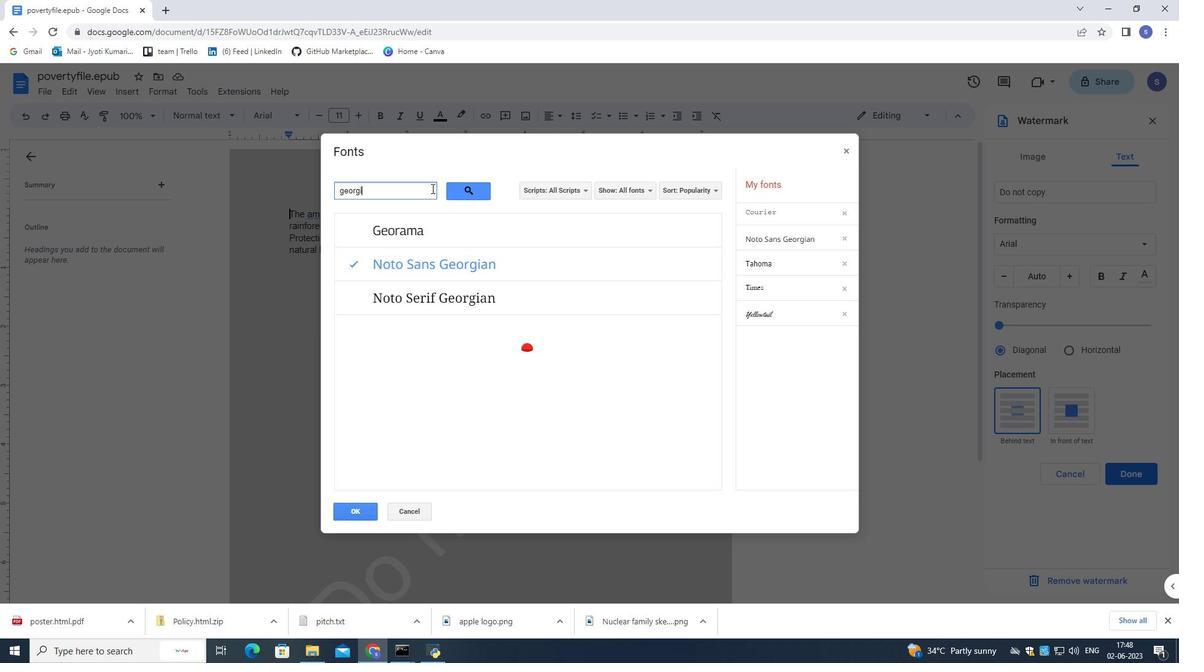
Action: Mouse moved to (358, 514)
Screenshot: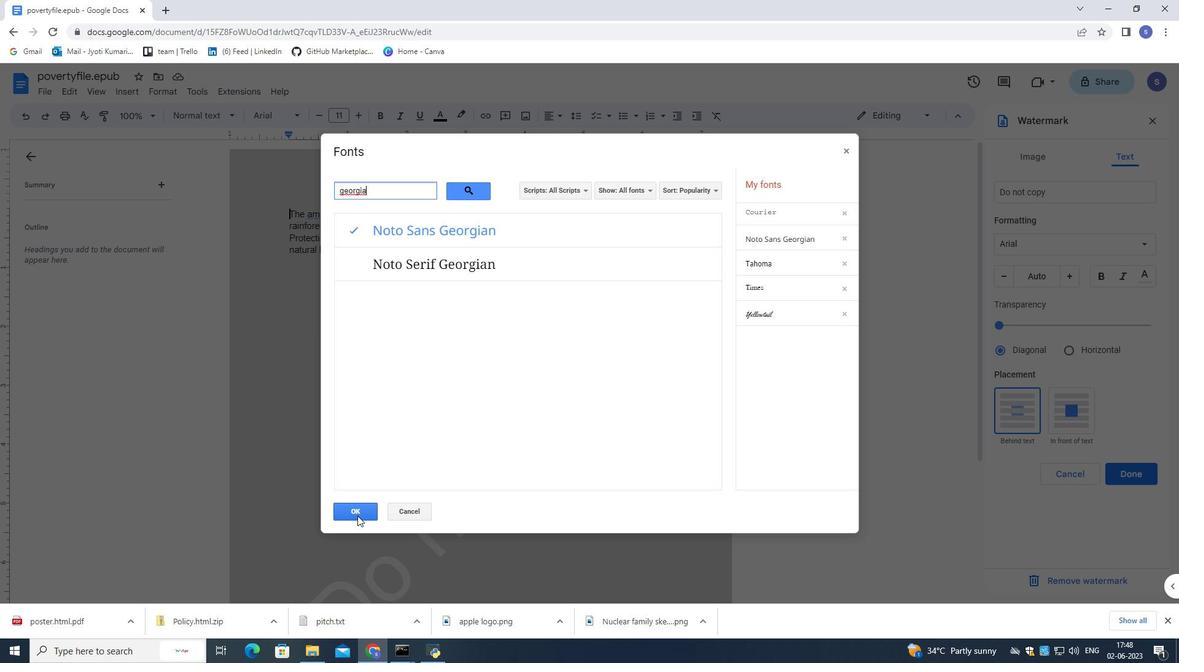 
Action: Mouse pressed left at (358, 514)
Screenshot: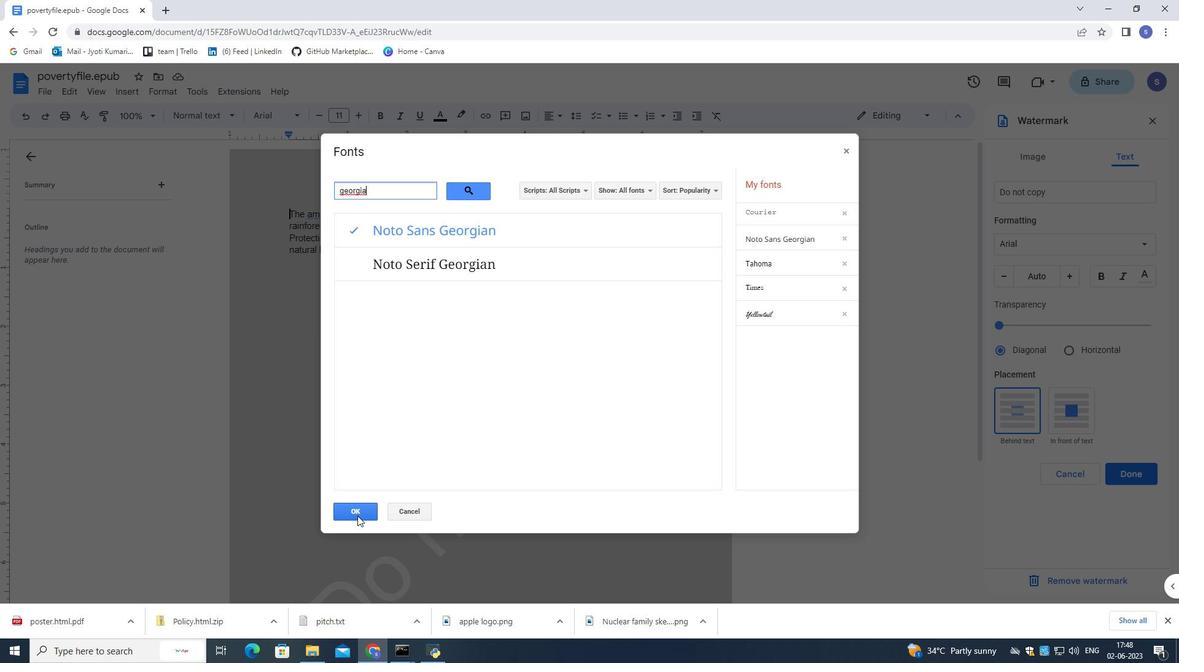 
Action: Mouse moved to (783, 444)
Screenshot: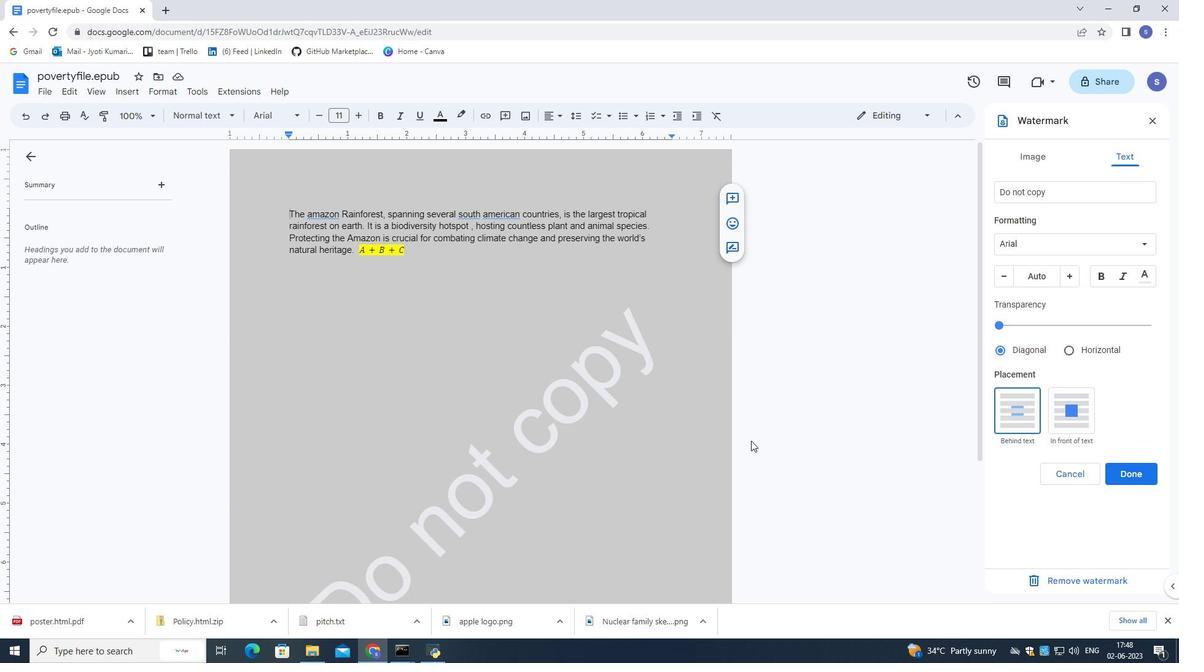 
Action: Mouse scrolled (783, 444) with delta (0, 0)
Screenshot: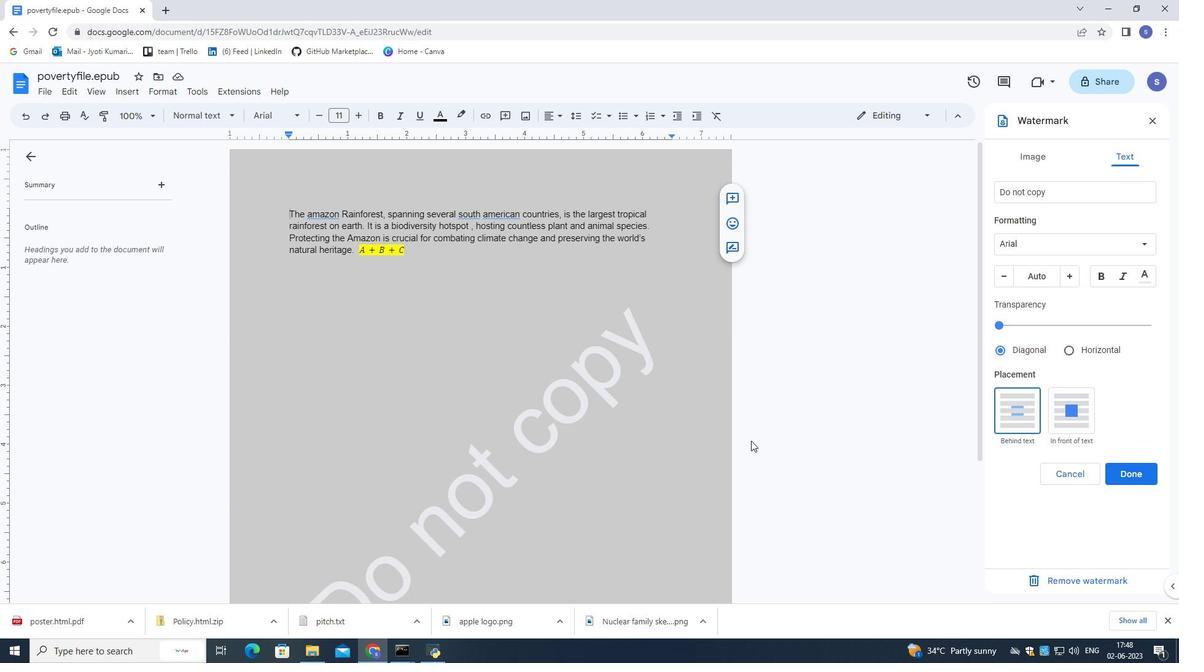 
Action: Mouse moved to (804, 450)
Screenshot: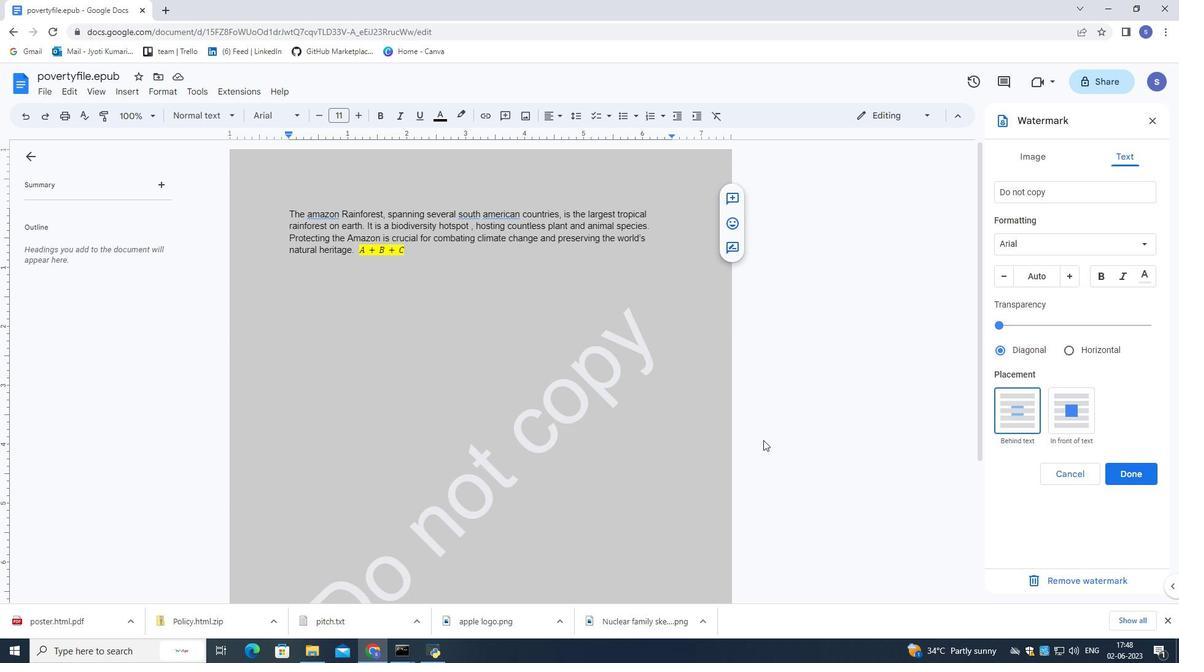 
Action: Mouse scrolled (804, 449) with delta (0, 0)
Screenshot: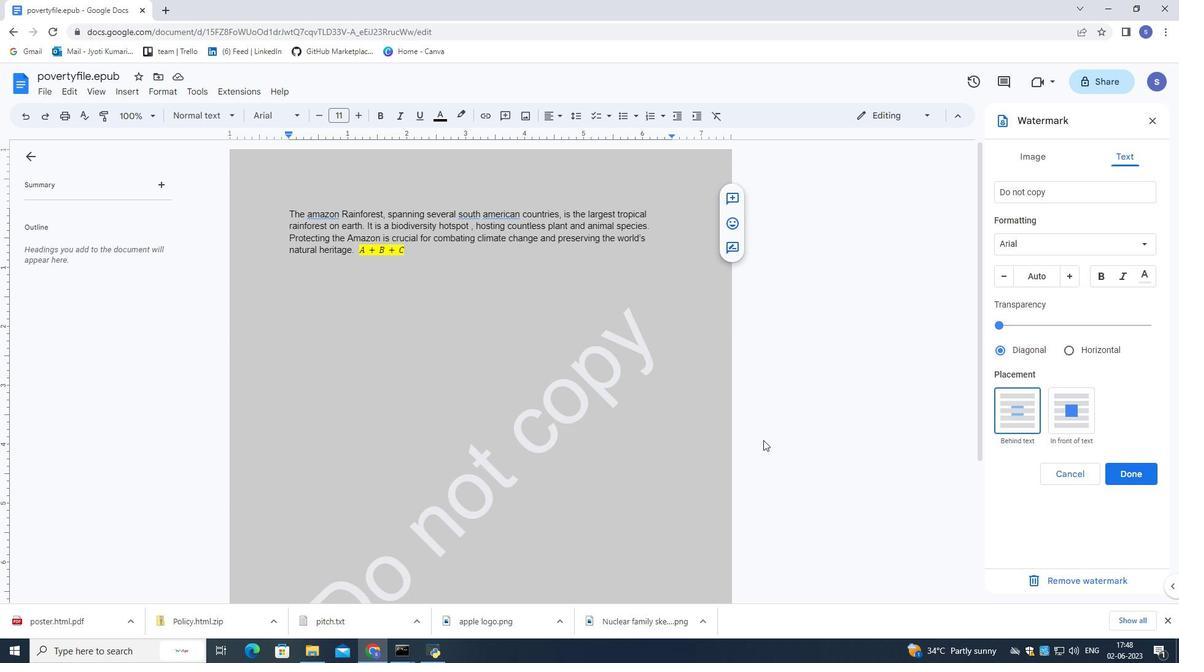 
Action: Mouse moved to (856, 452)
Screenshot: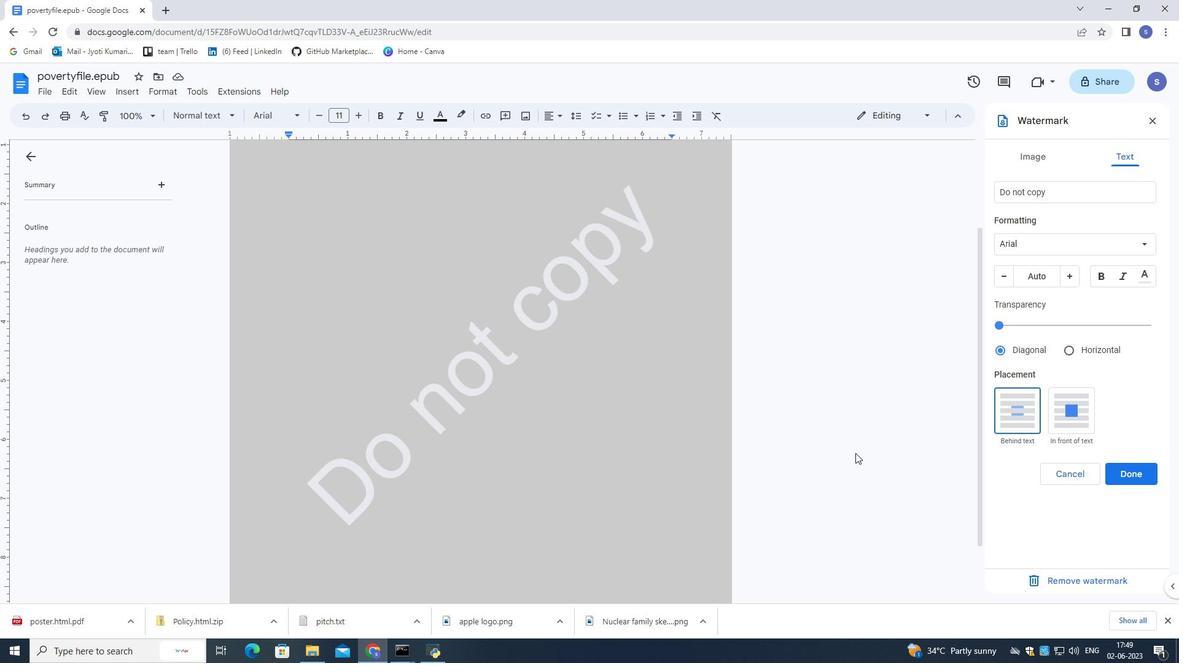 
Action: Mouse scrolled (856, 453) with delta (0, 0)
Screenshot: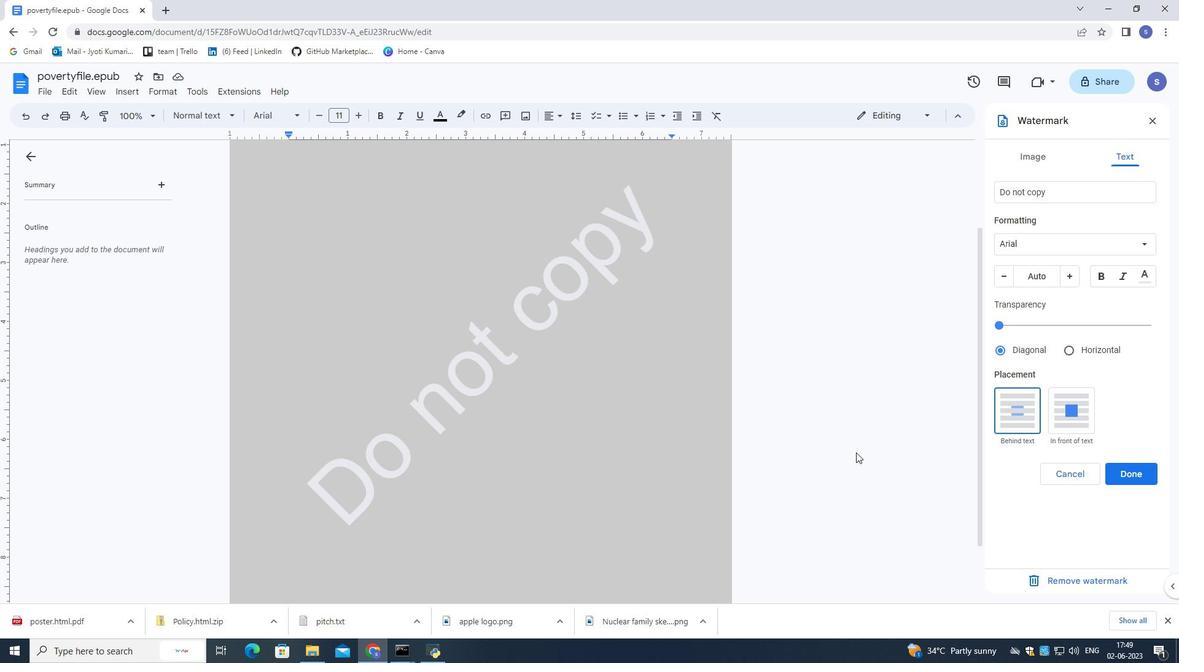 
Action: Mouse moved to (856, 452)
Screenshot: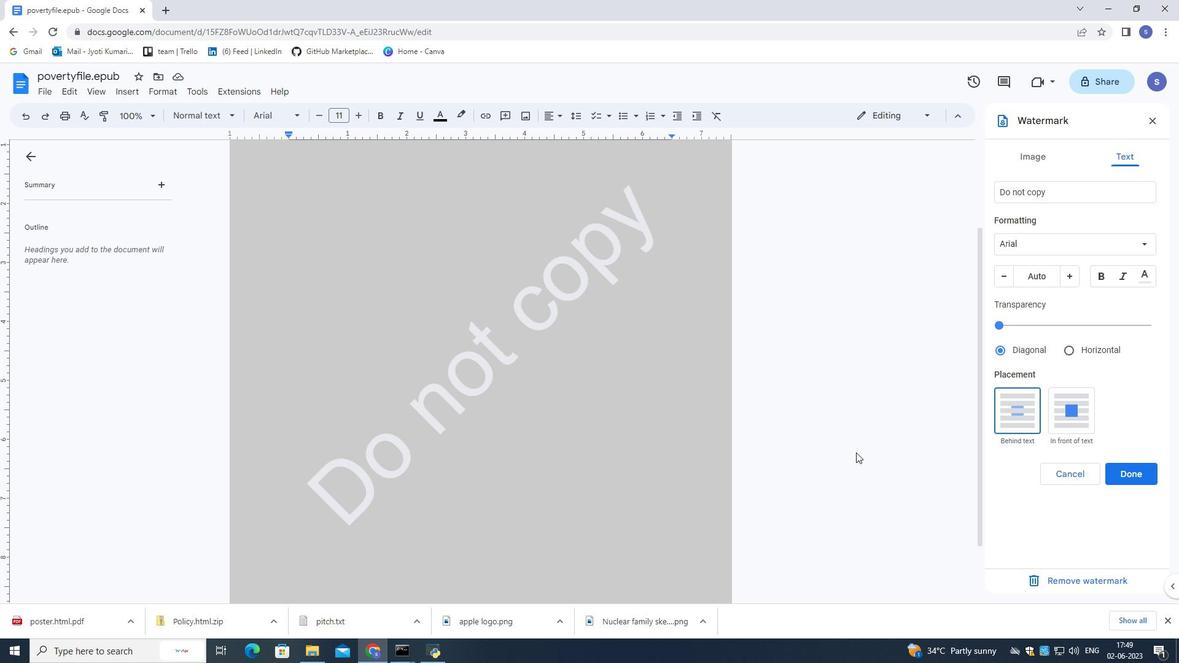 
Action: Mouse scrolled (856, 452) with delta (0, 0)
Screenshot: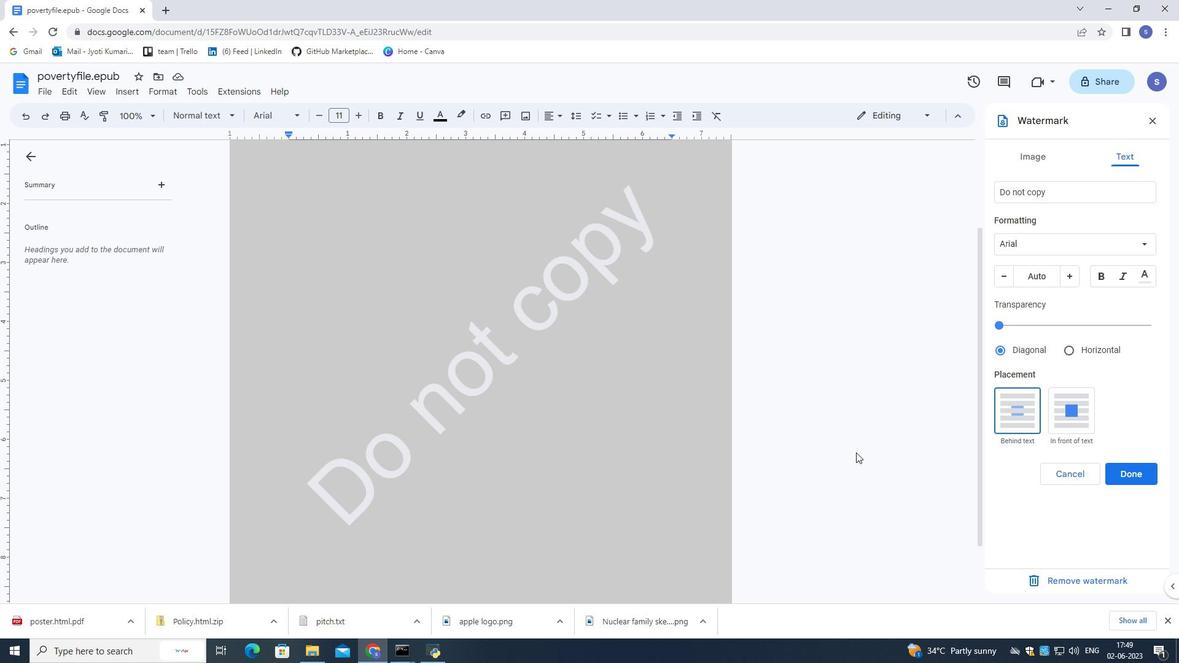 
Action: Mouse moved to (1132, 469)
Screenshot: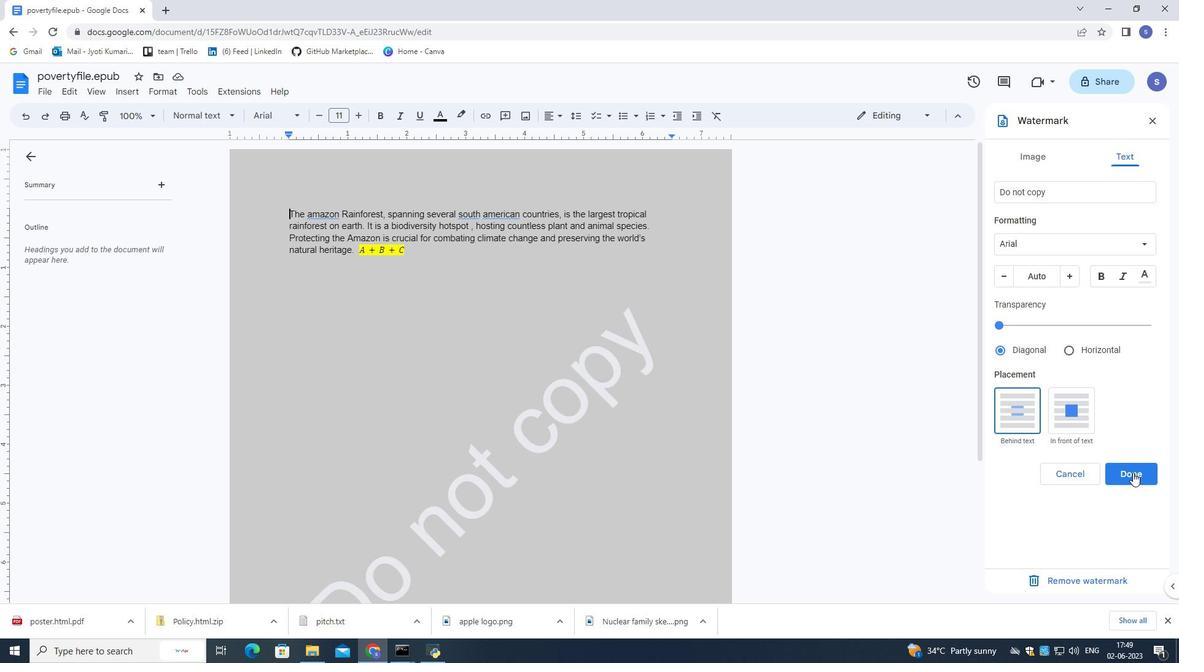 
Action: Mouse pressed left at (1132, 469)
Screenshot: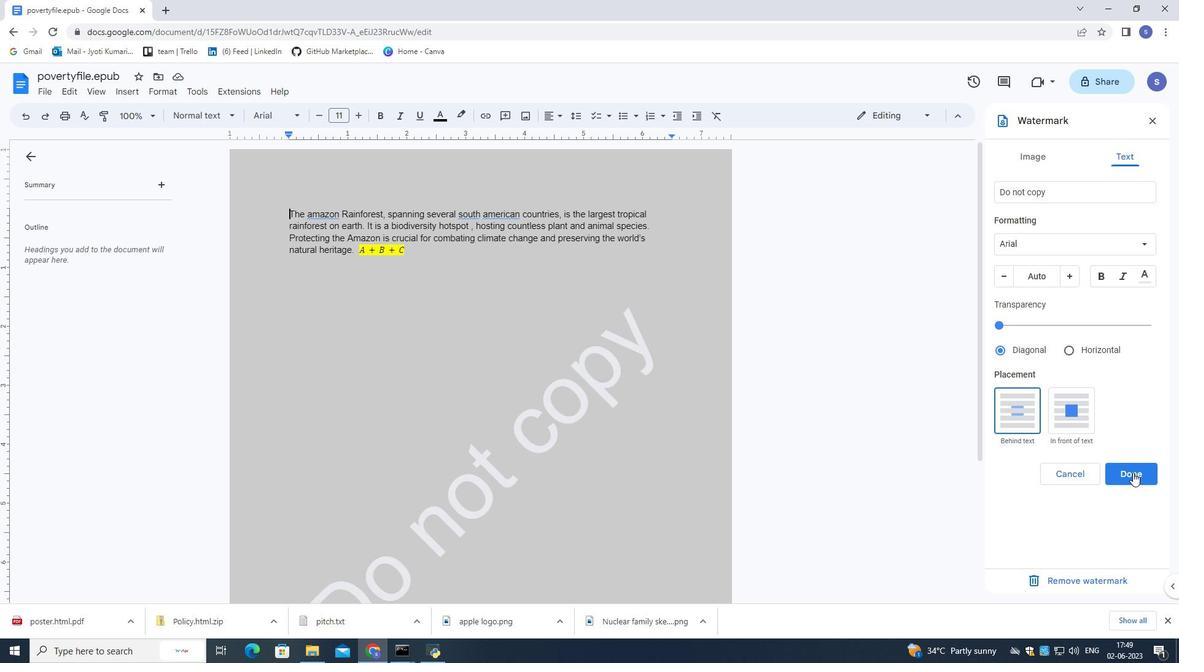 
Action: Mouse moved to (482, 280)
Screenshot: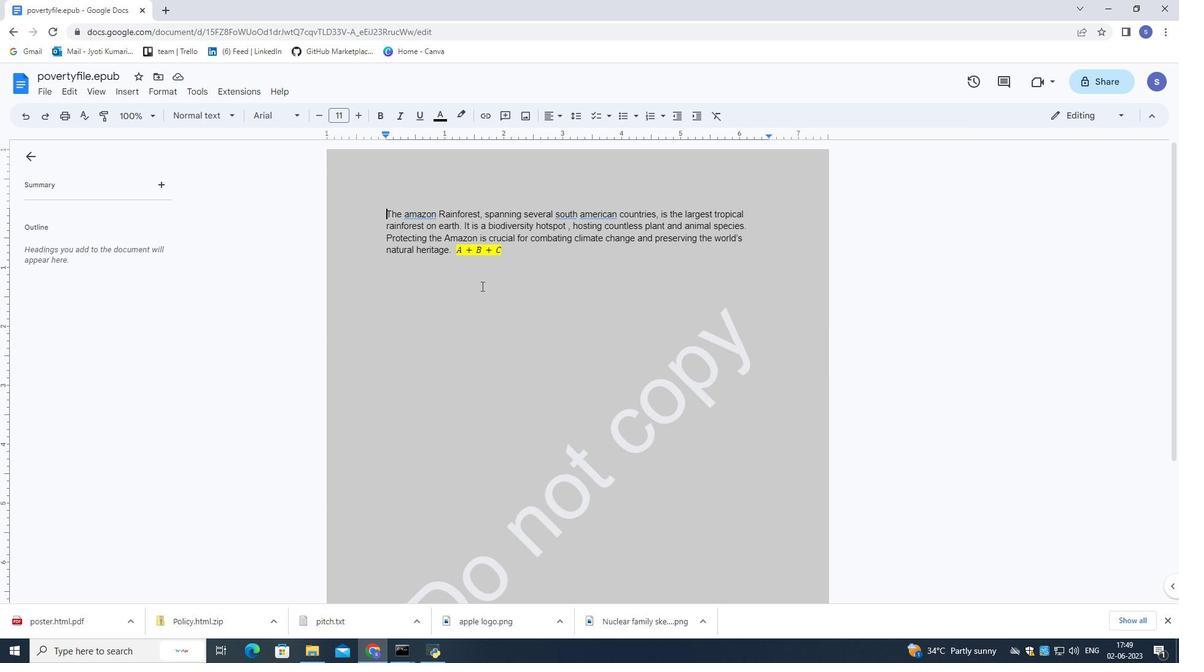 
